 Task: Check the average views per listing of 2.5 bathrooms in the last 1 year.
Action: Mouse moved to (847, 200)
Screenshot: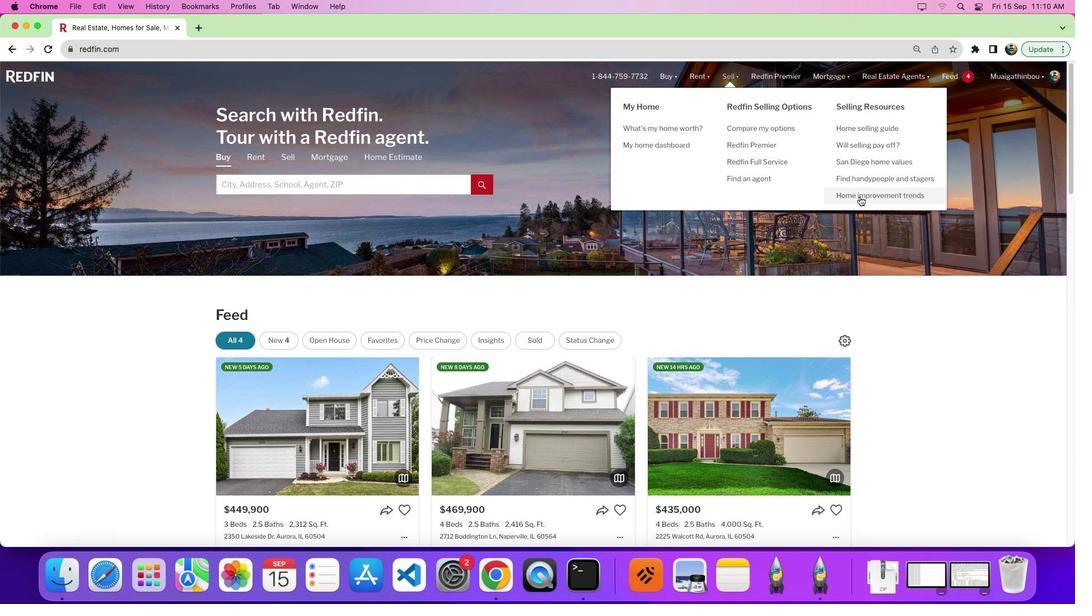 
Action: Mouse pressed left at (847, 200)
Screenshot: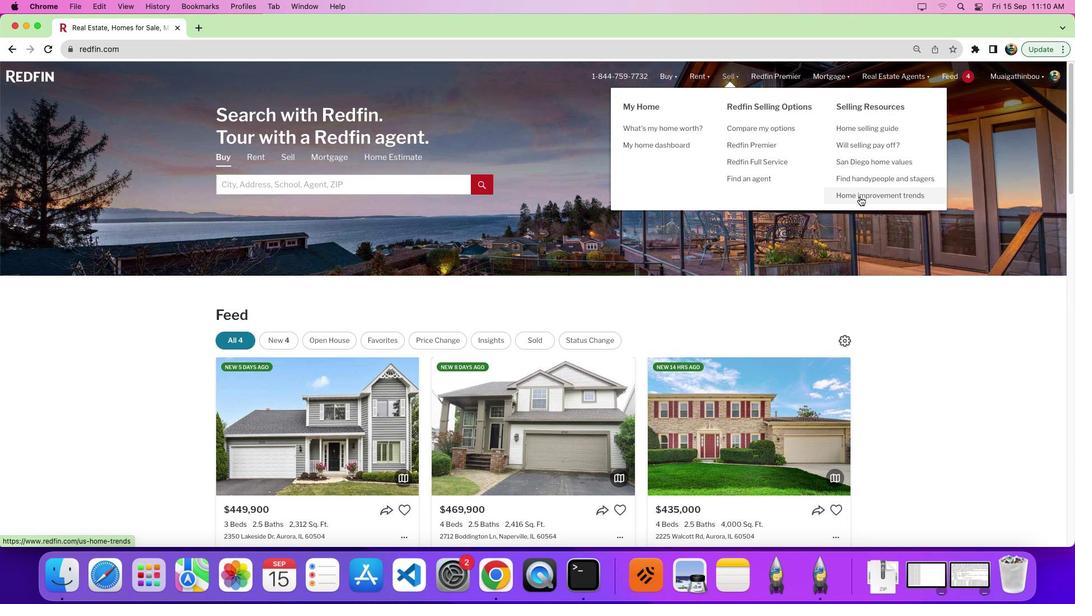 
Action: Mouse moved to (338, 218)
Screenshot: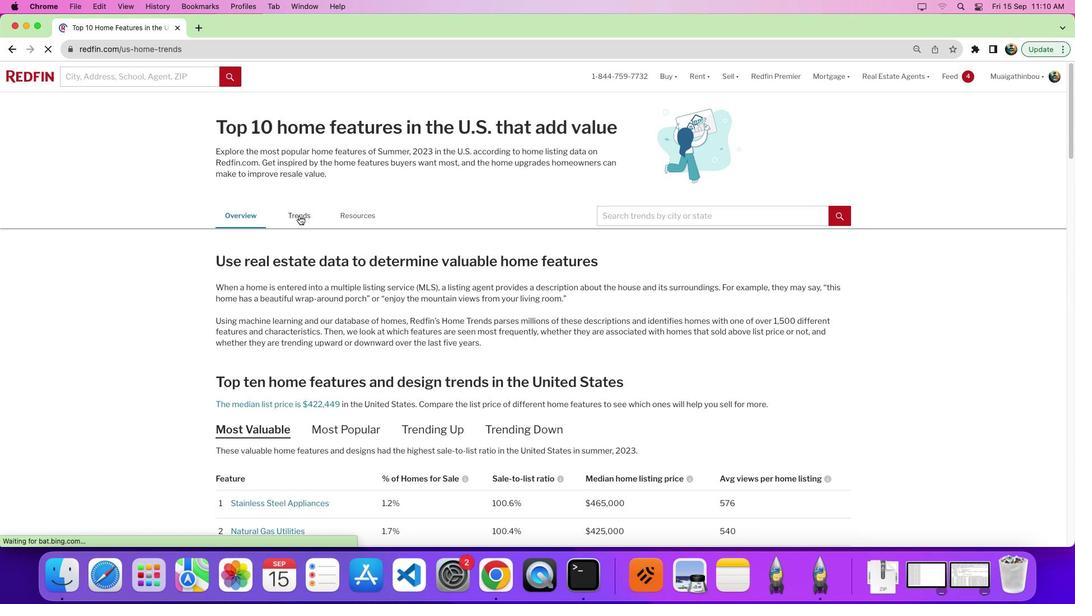 
Action: Mouse pressed left at (338, 218)
Screenshot: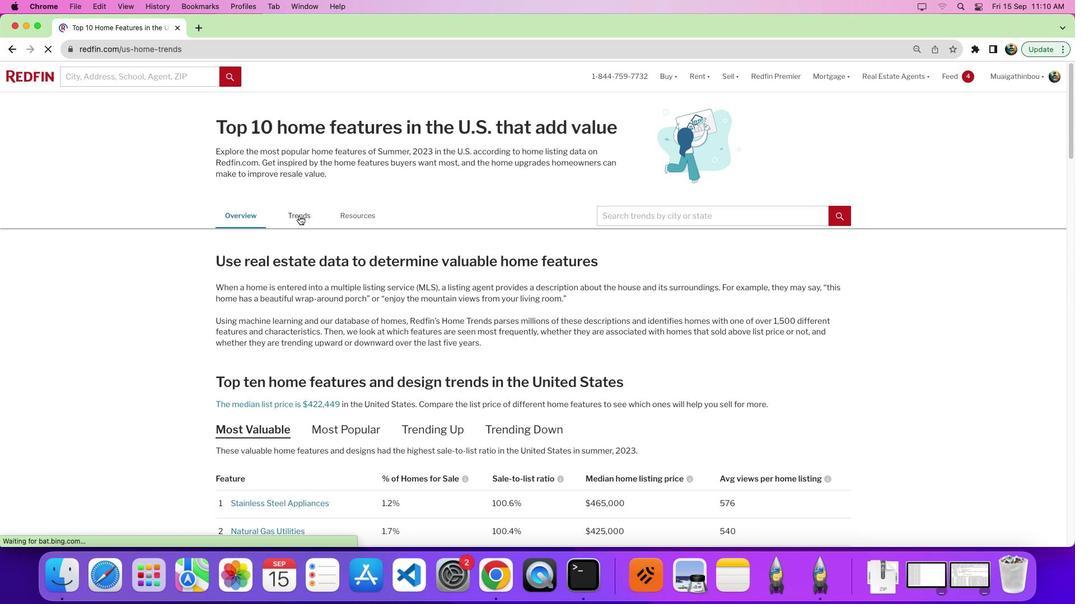 
Action: Mouse pressed left at (338, 218)
Screenshot: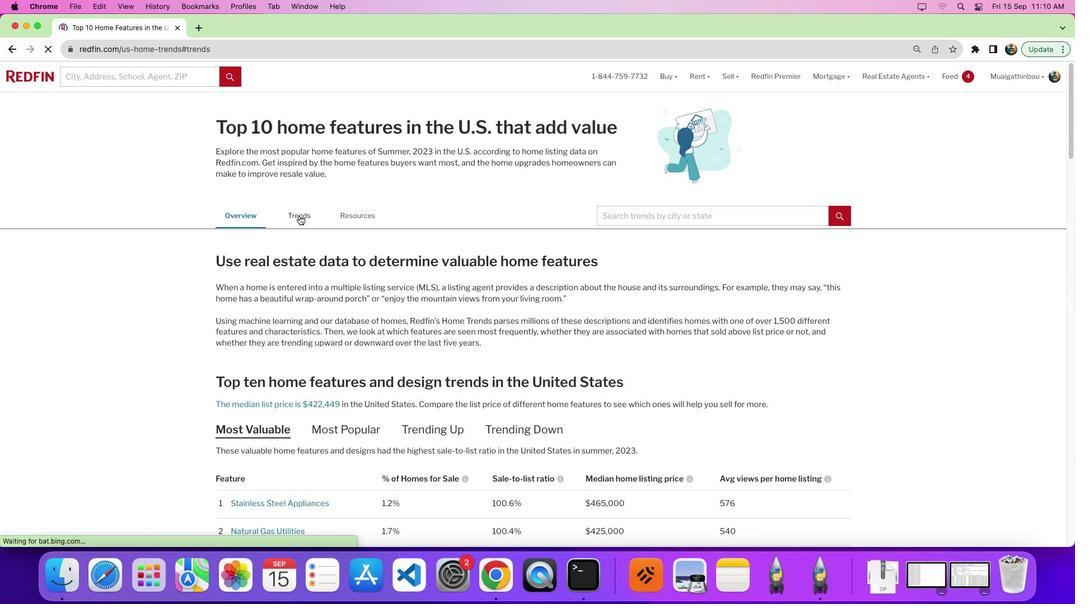 
Action: Mouse moved to (615, 259)
Screenshot: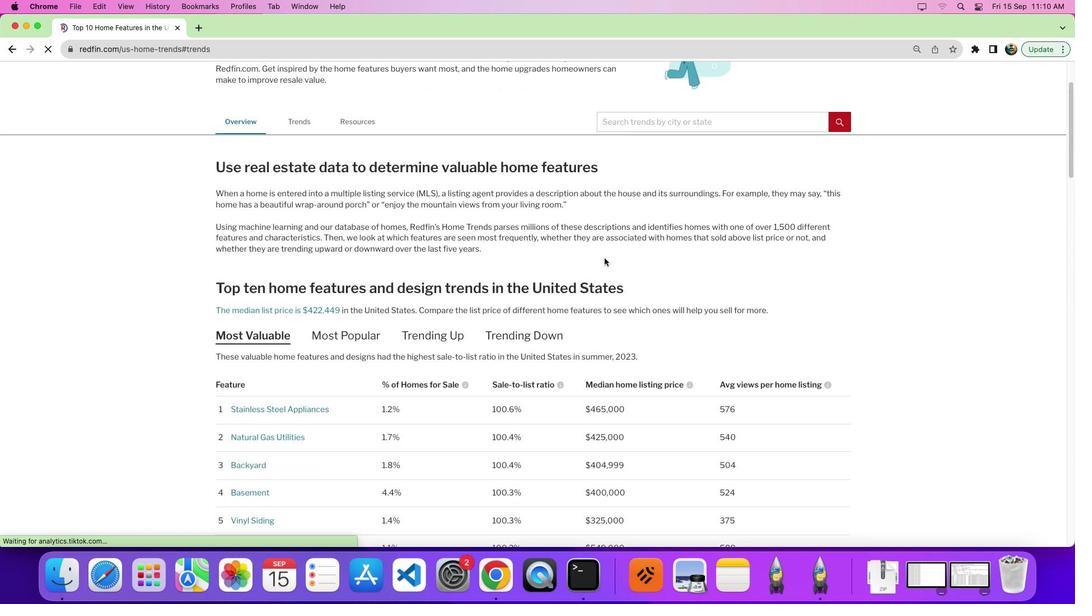 
Action: Mouse scrolled (615, 259) with delta (65, 12)
Screenshot: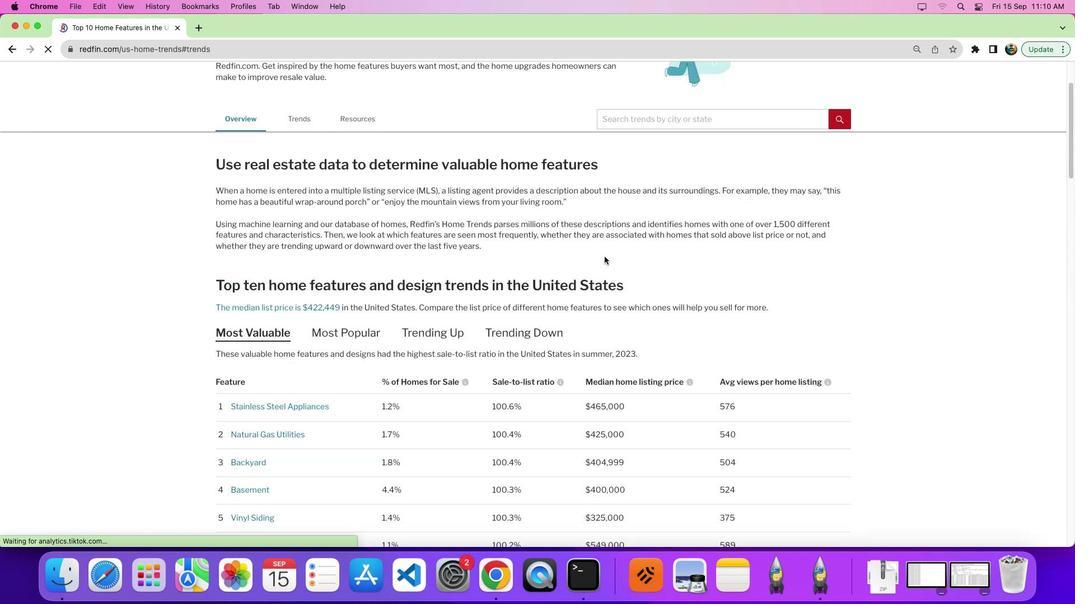 
Action: Mouse scrolled (615, 259) with delta (65, 12)
Screenshot: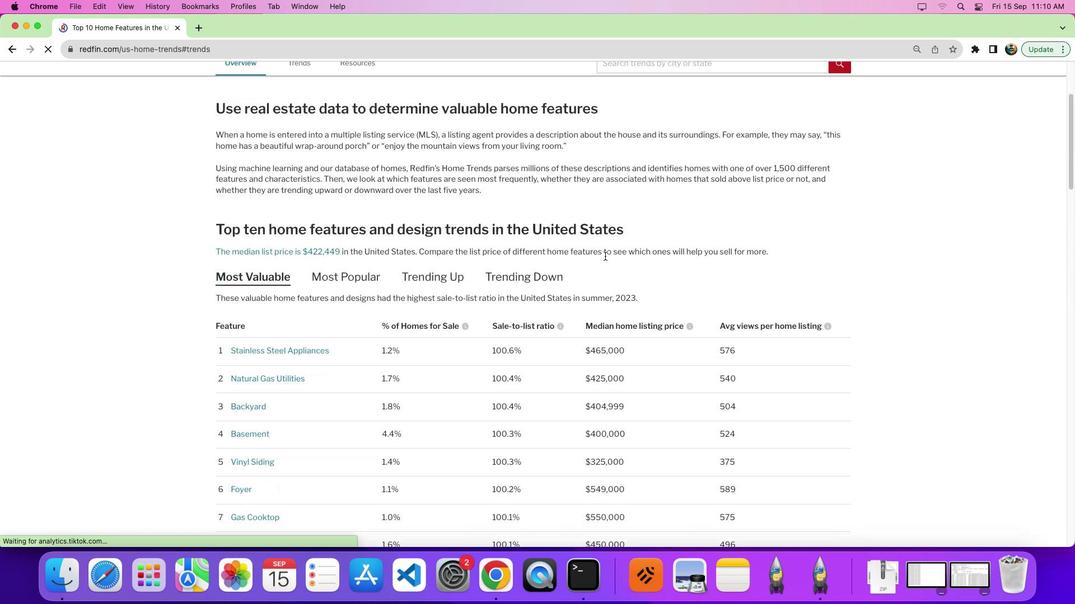 
Action: Mouse moved to (615, 258)
Screenshot: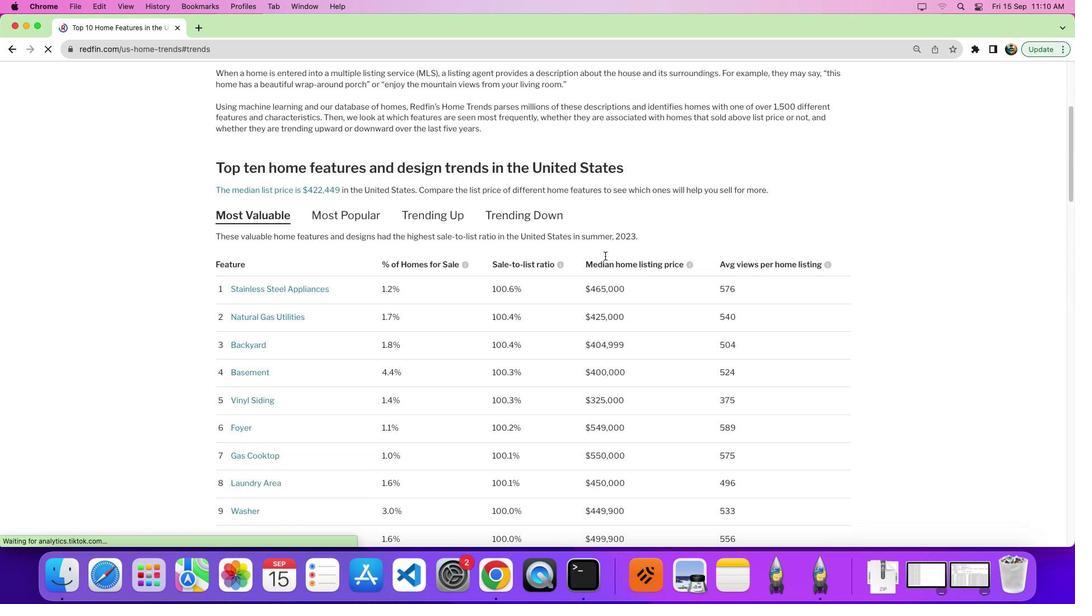 
Action: Mouse scrolled (615, 258) with delta (65, 9)
Screenshot: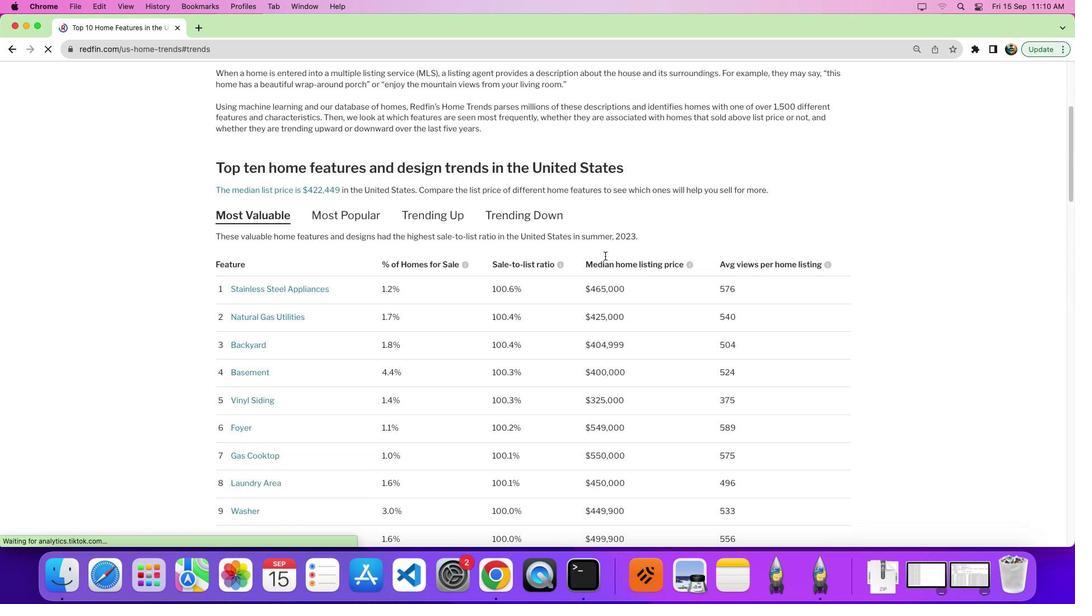 
Action: Mouse moved to (616, 258)
Screenshot: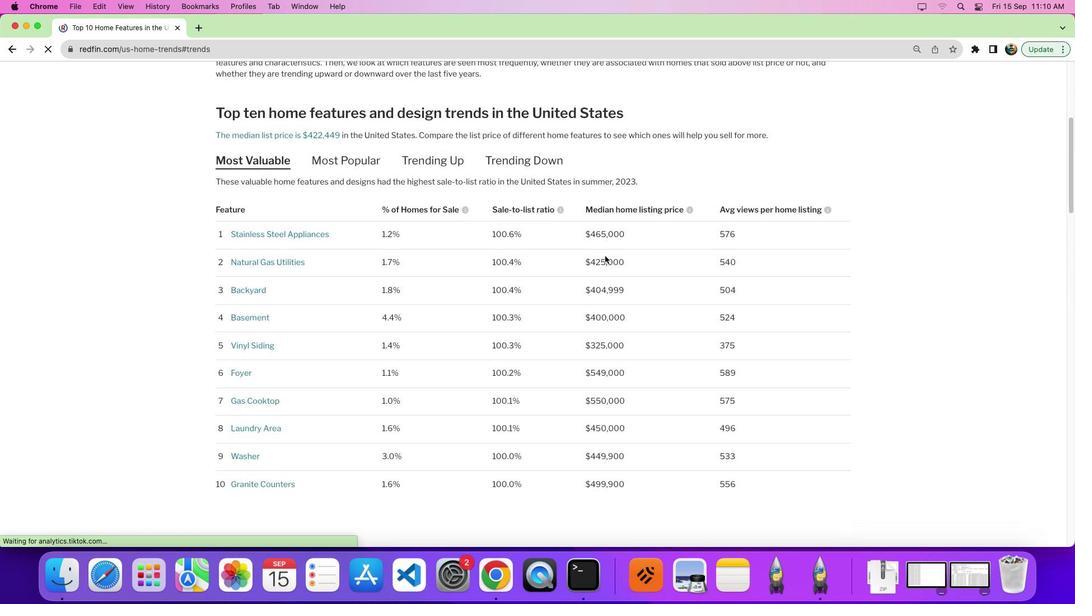 
Action: Mouse scrolled (616, 258) with delta (65, 12)
Screenshot: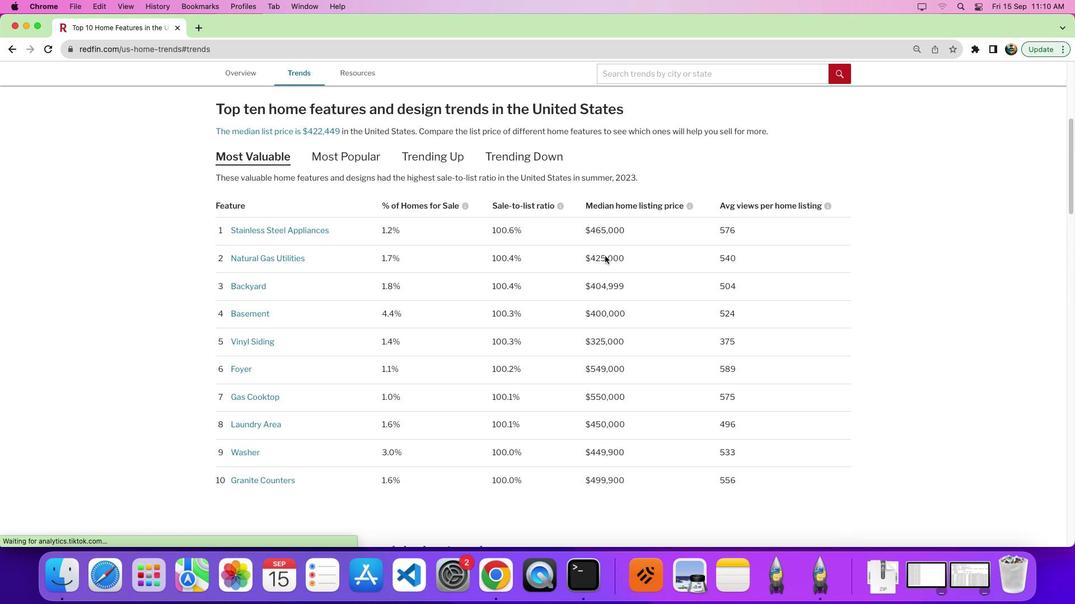 
Action: Mouse scrolled (616, 258) with delta (65, 12)
Screenshot: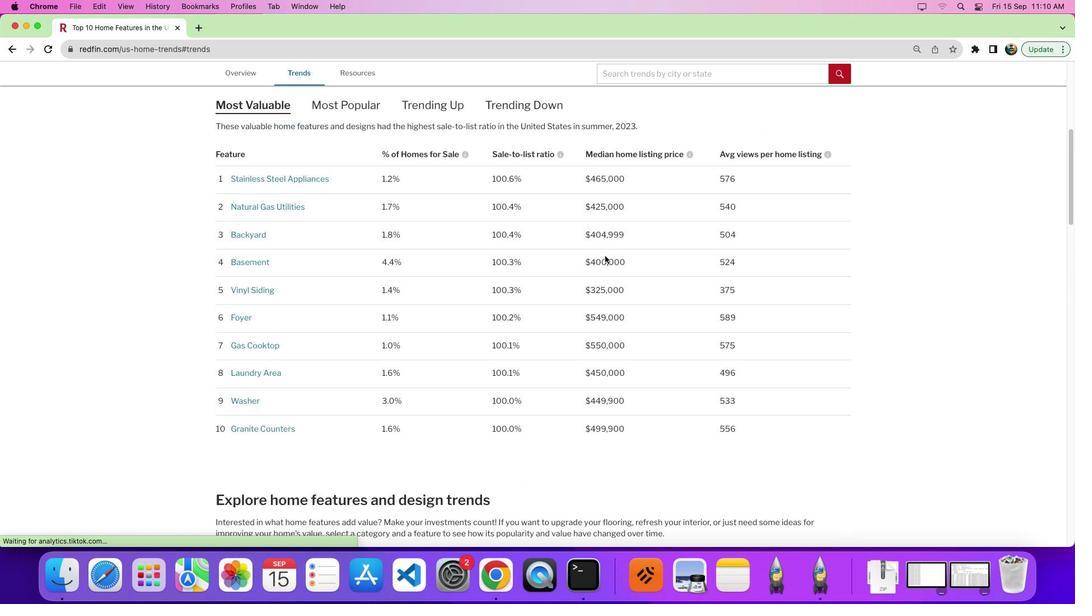 
Action: Mouse scrolled (616, 258) with delta (65, 9)
Screenshot: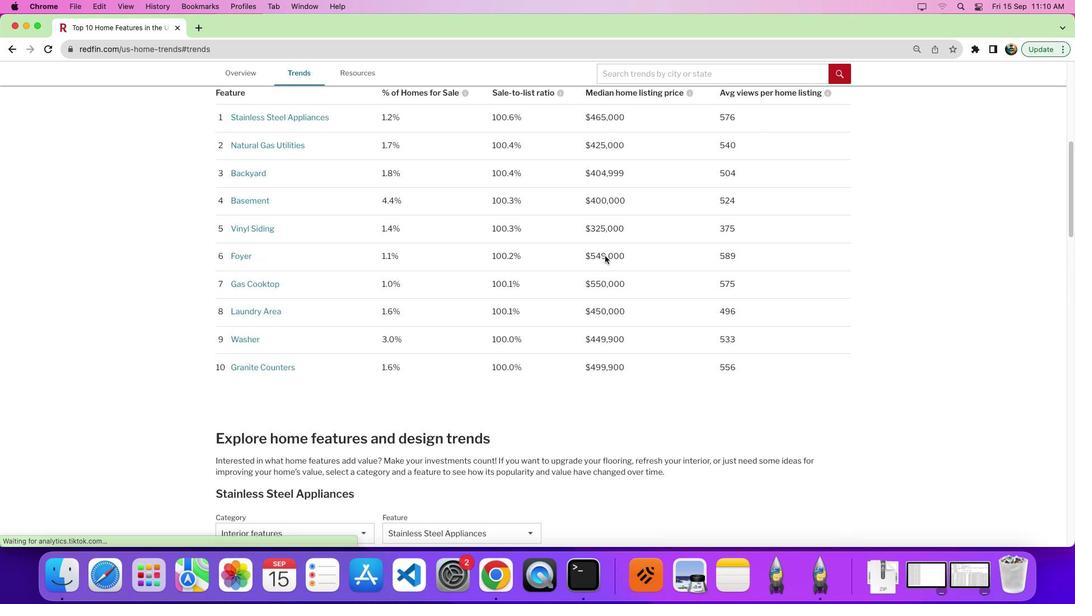 
Action: Mouse moved to (617, 258)
Screenshot: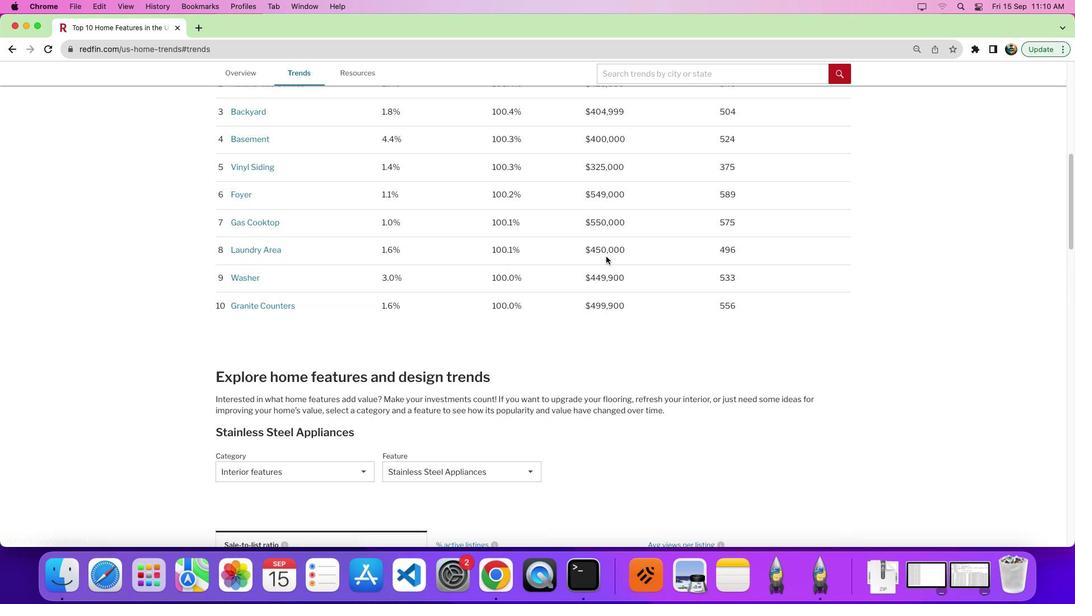 
Action: Mouse scrolled (617, 258) with delta (65, 12)
Screenshot: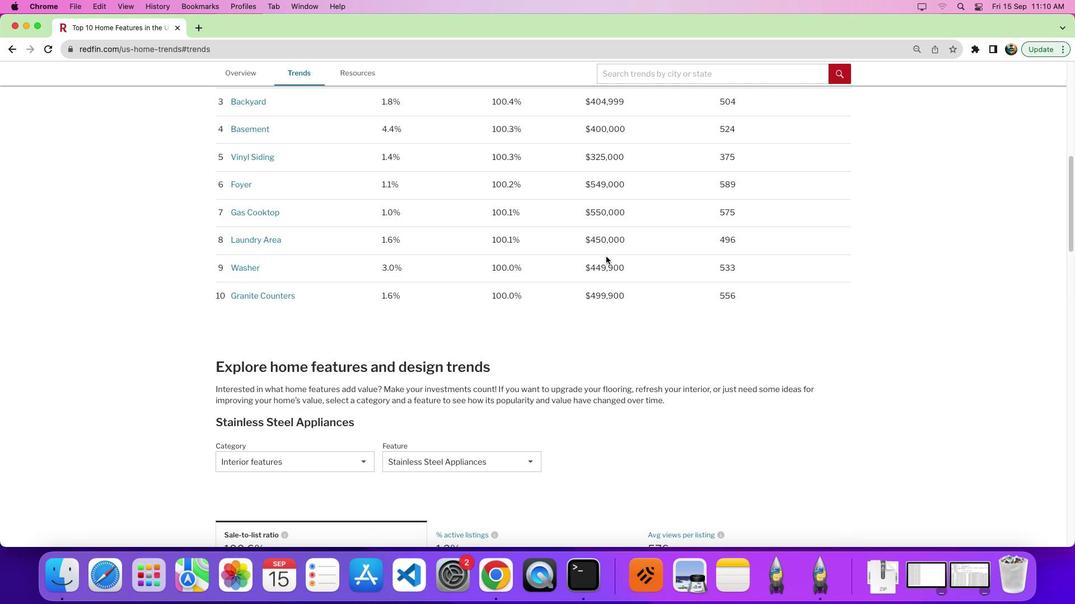 
Action: Mouse moved to (617, 258)
Screenshot: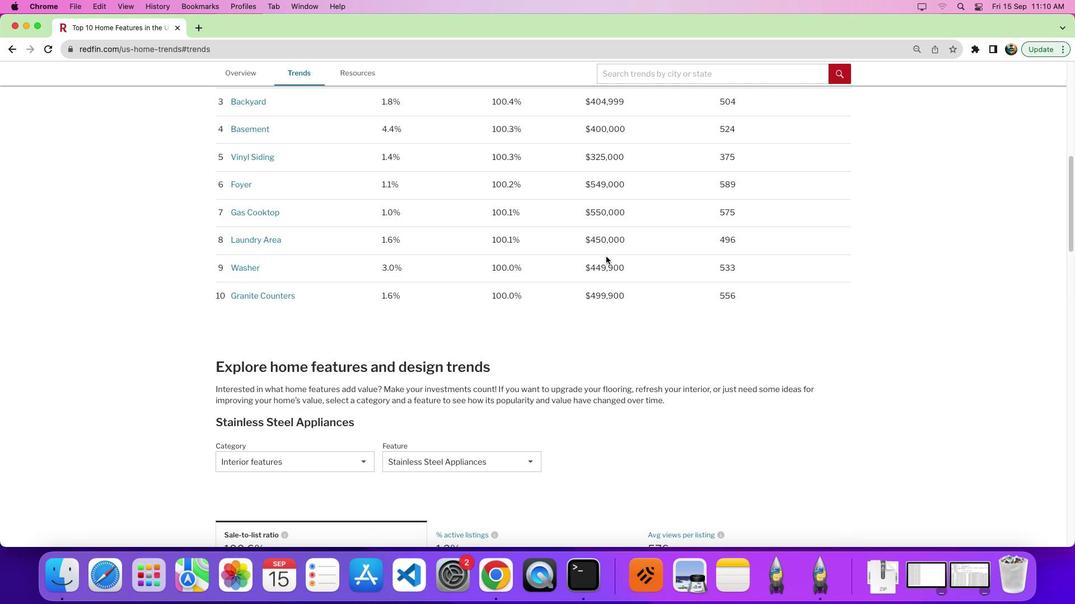 
Action: Mouse scrolled (617, 258) with delta (65, 12)
Screenshot: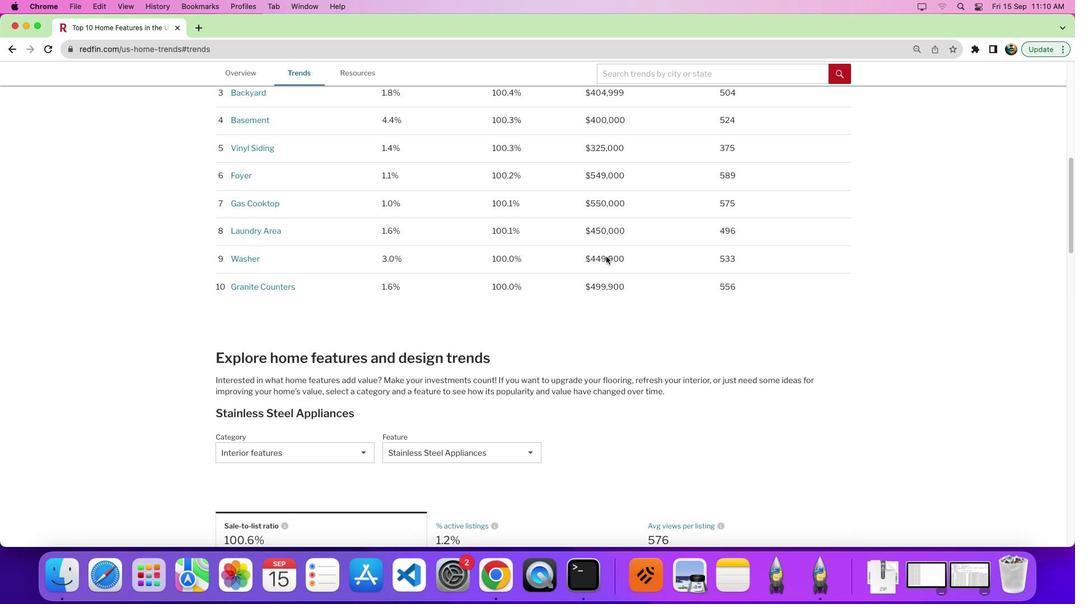 
Action: Mouse moved to (617, 278)
Screenshot: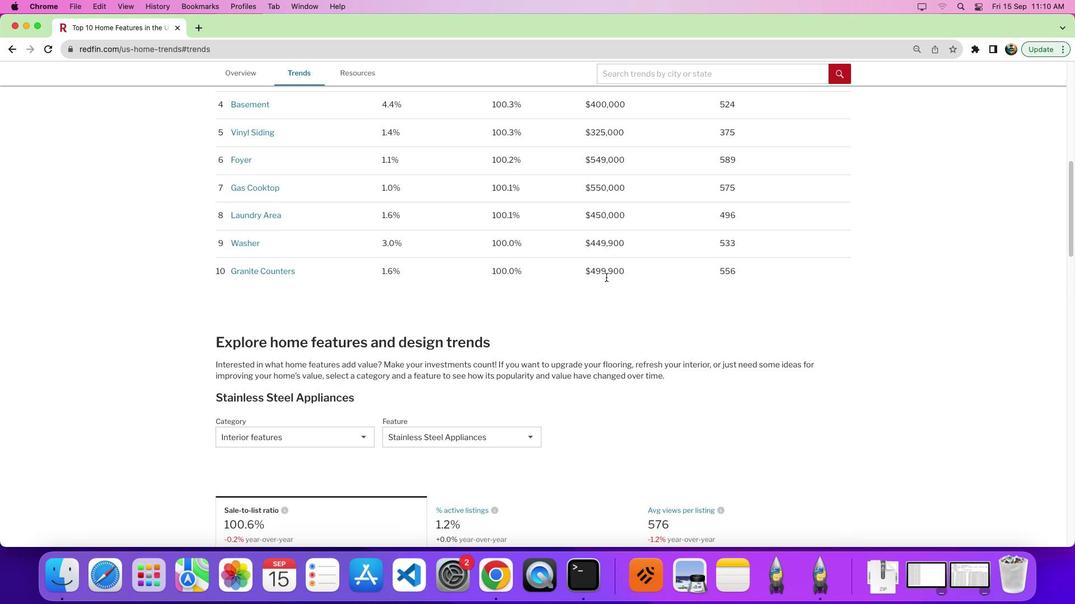 
Action: Mouse scrolled (617, 278) with delta (65, 12)
Screenshot: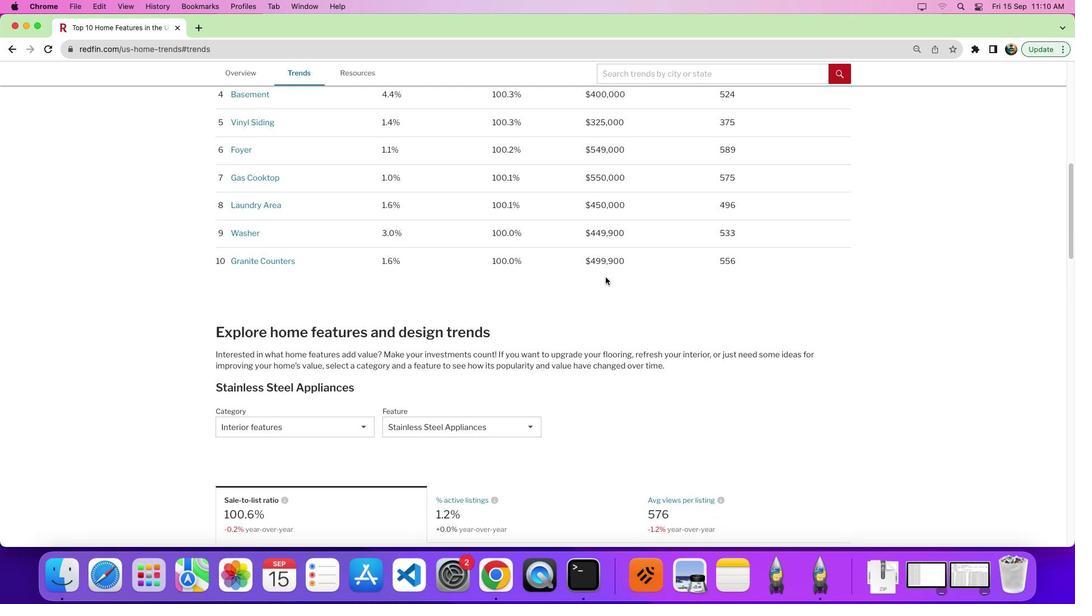 
Action: Mouse scrolled (617, 278) with delta (65, 12)
Screenshot: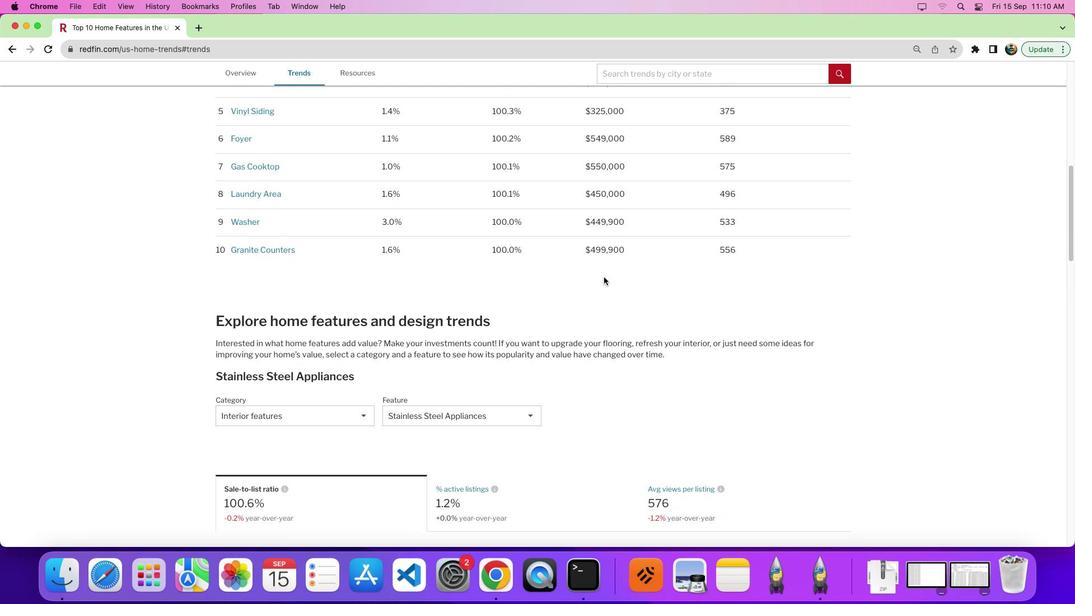
Action: Mouse moved to (345, 402)
Screenshot: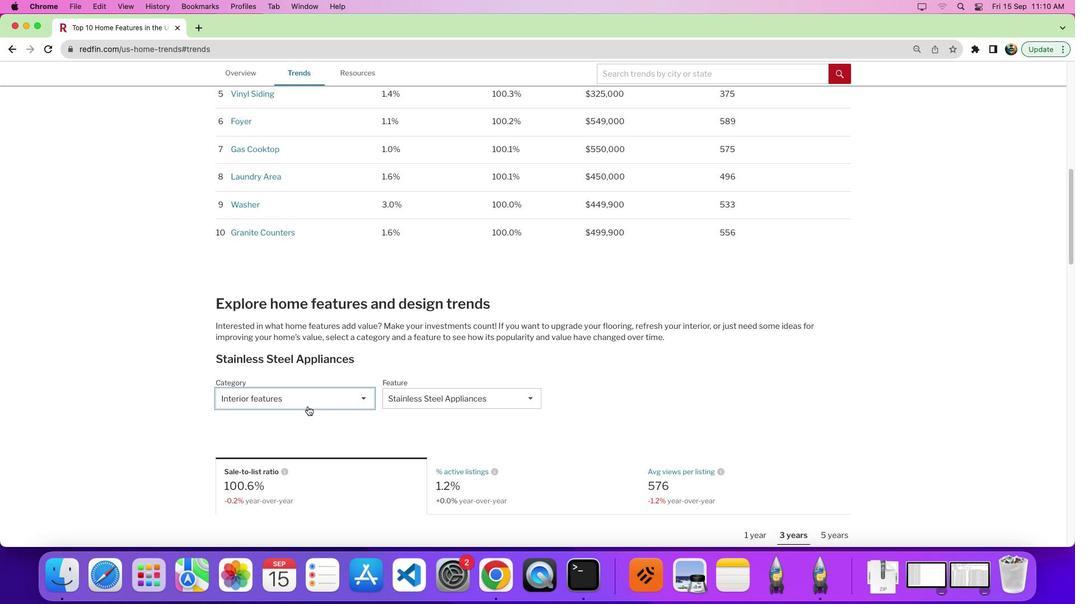 
Action: Mouse pressed left at (345, 402)
Screenshot: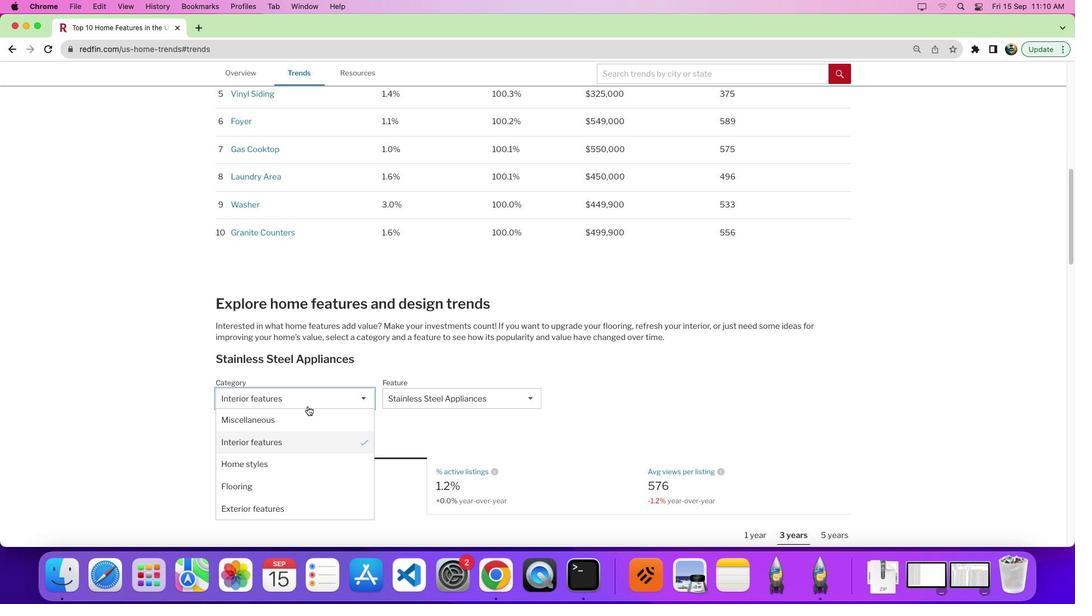 
Action: Mouse moved to (348, 435)
Screenshot: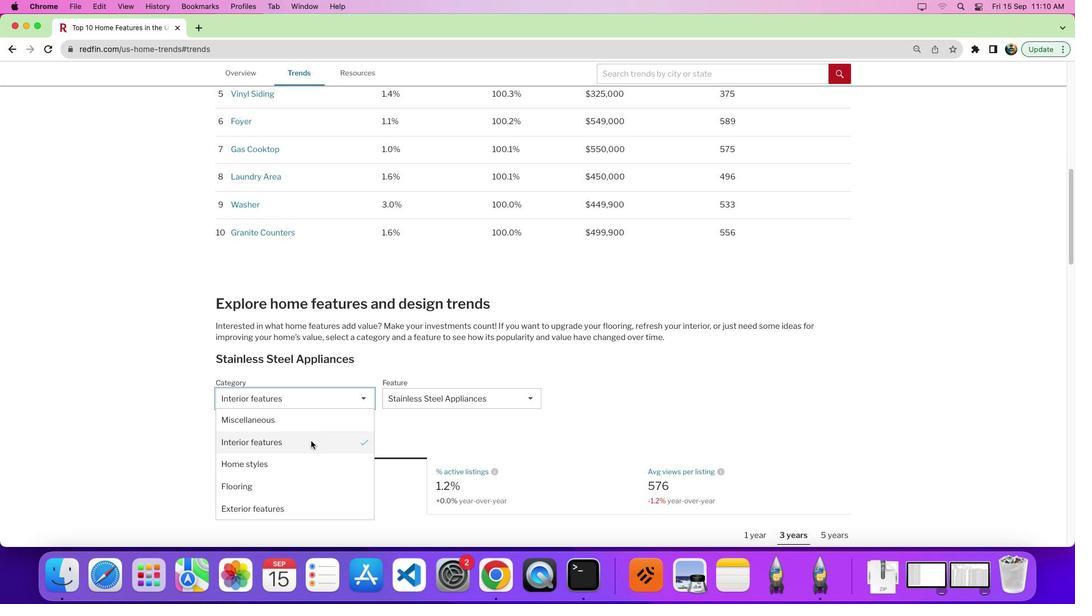 
Action: Mouse pressed left at (348, 435)
Screenshot: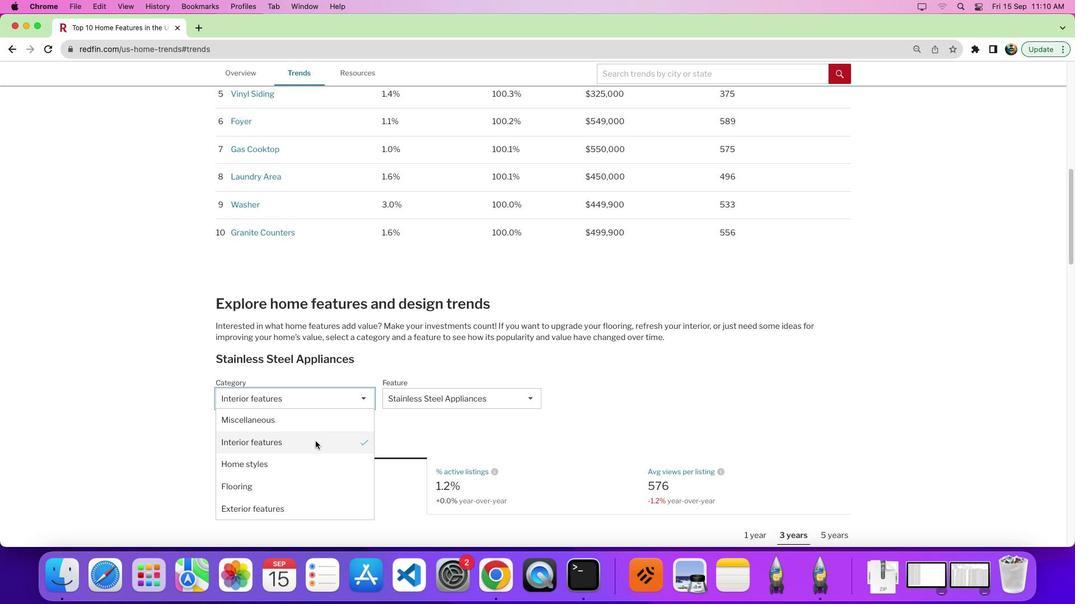 
Action: Mouse moved to (468, 392)
Screenshot: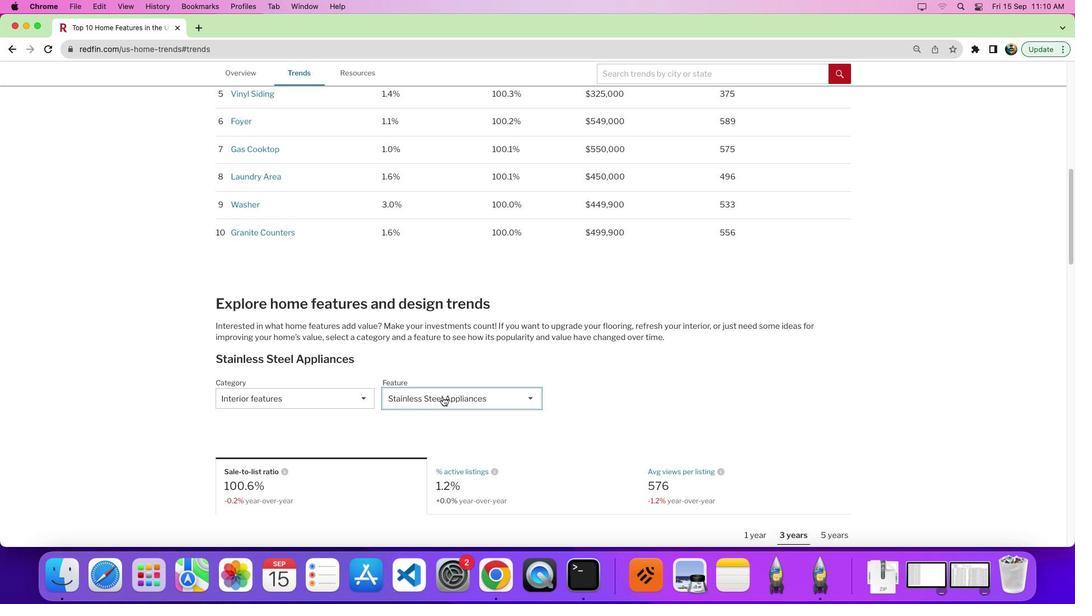 
Action: Mouse pressed left at (468, 392)
Screenshot: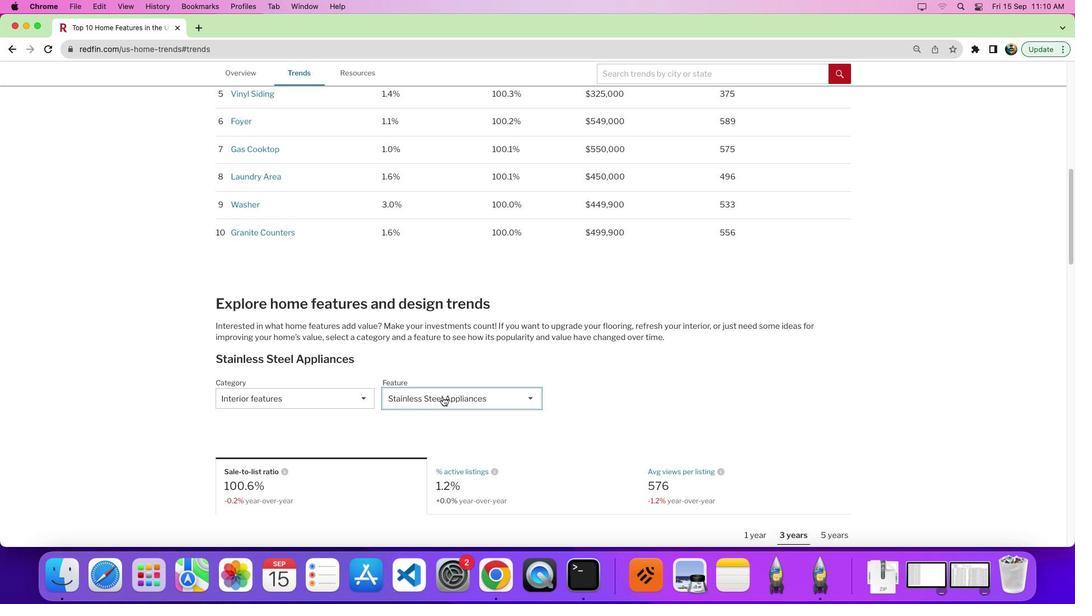 
Action: Mouse moved to (481, 404)
Screenshot: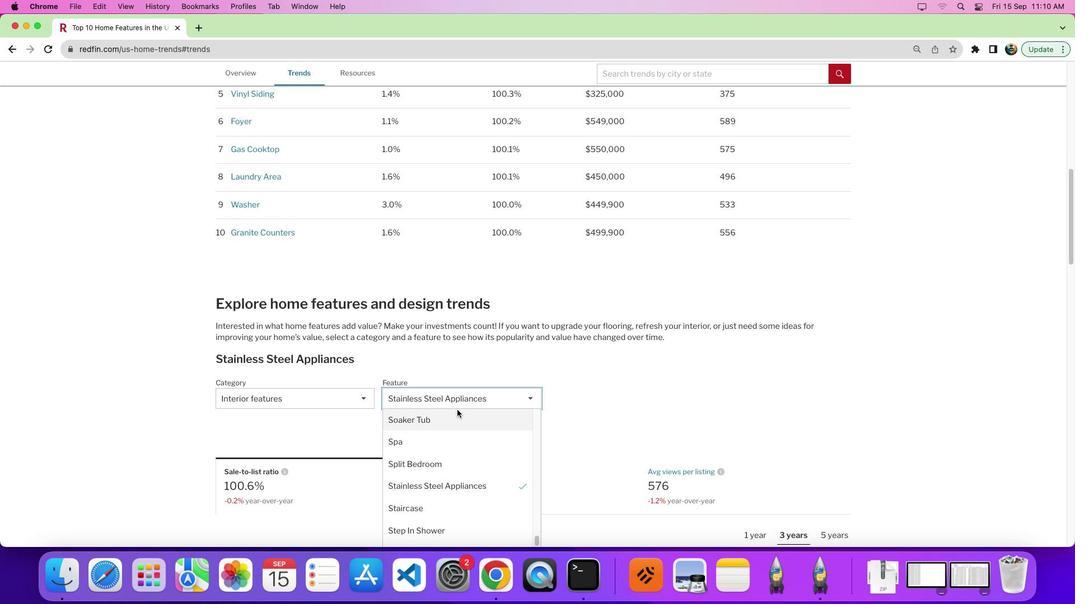 
Action: Mouse scrolled (481, 404) with delta (65, 12)
Screenshot: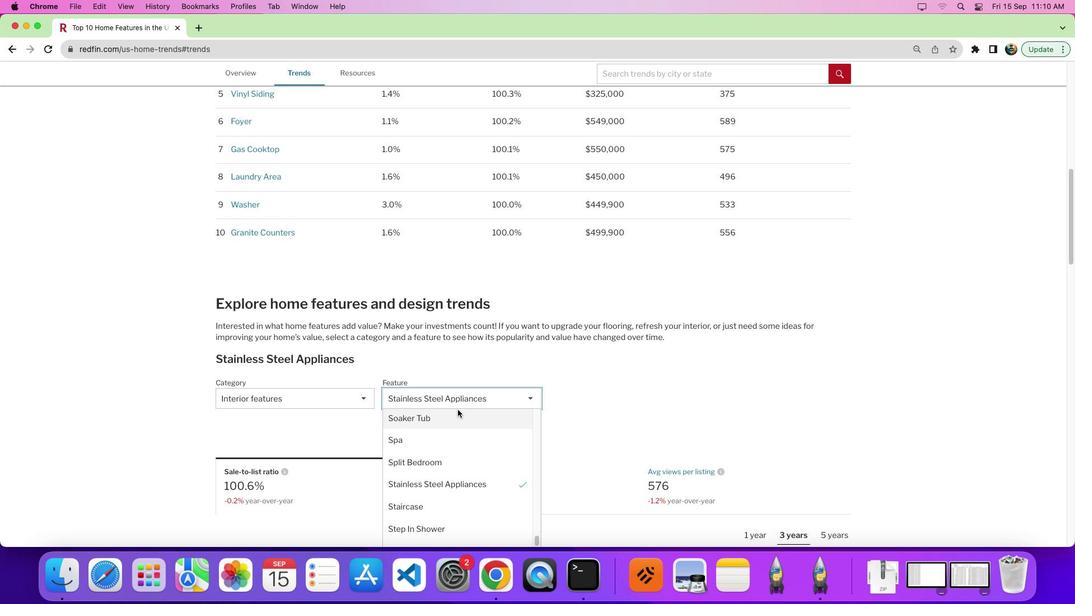 
Action: Mouse scrolled (481, 404) with delta (65, 12)
Screenshot: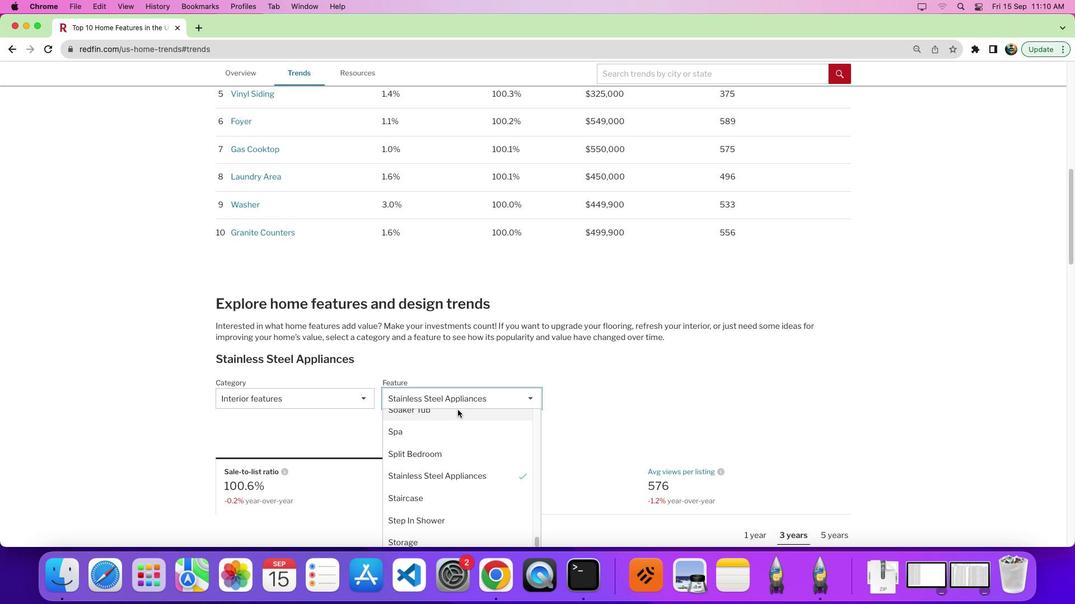 
Action: Mouse moved to (482, 405)
Screenshot: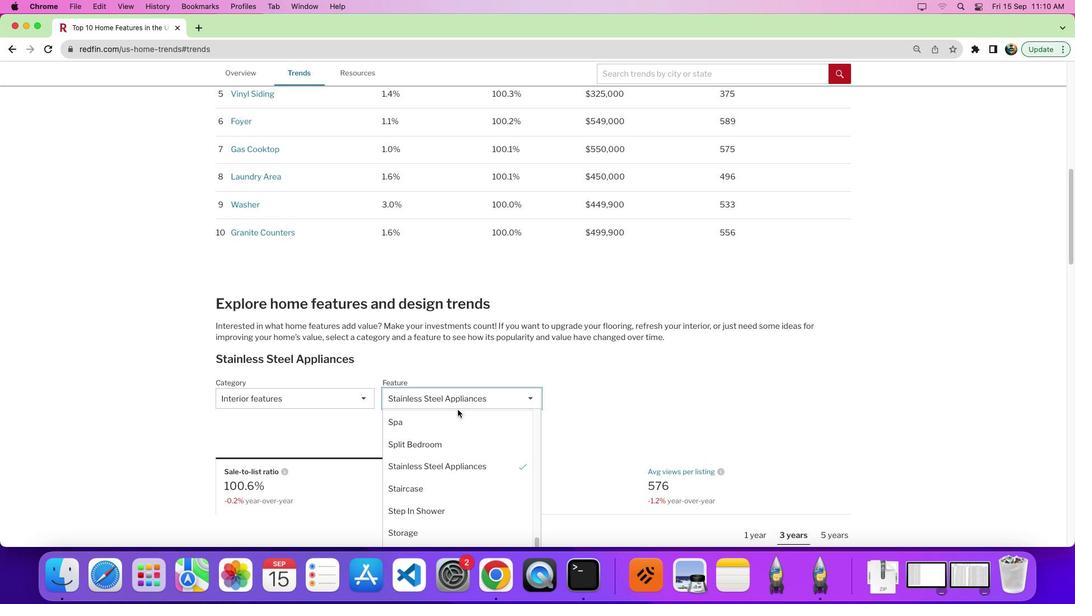 
Action: Mouse scrolled (482, 405) with delta (65, 12)
Screenshot: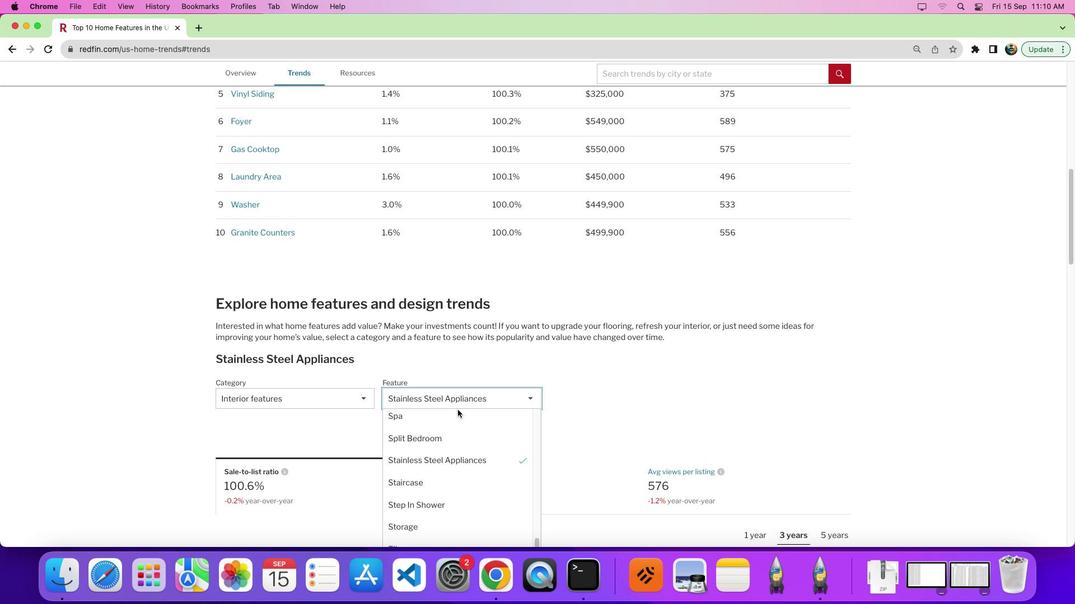 
Action: Mouse moved to (482, 413)
Screenshot: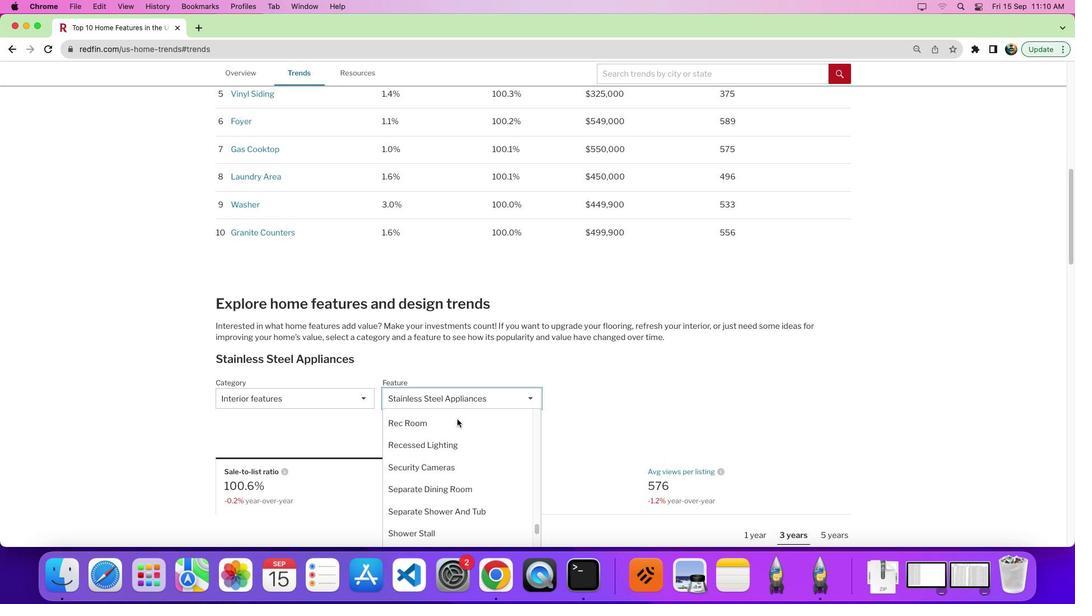 
Action: Mouse scrolled (482, 413) with delta (65, 13)
Screenshot: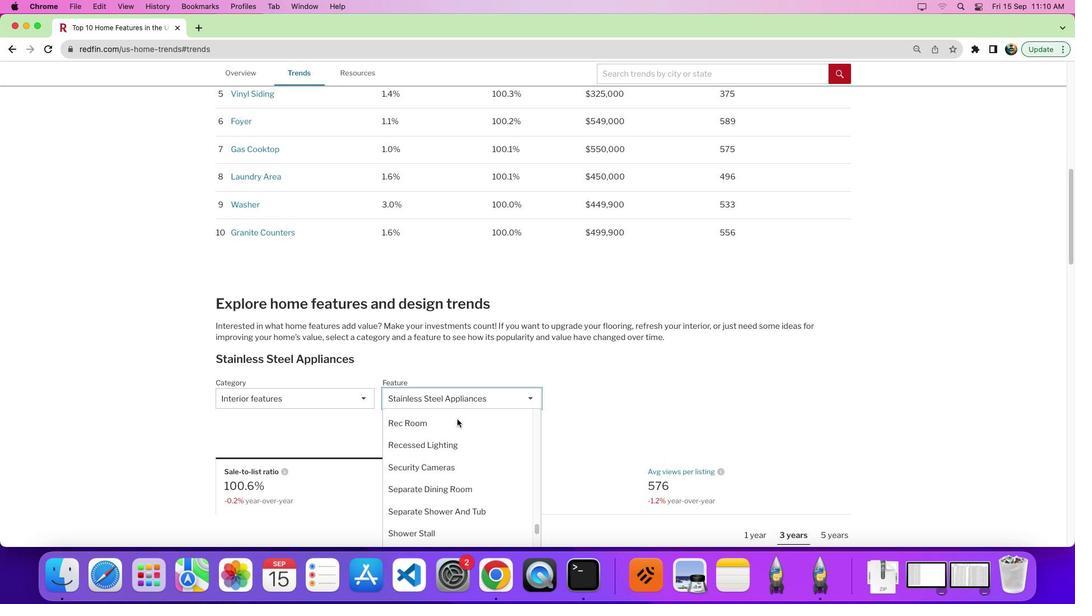 
Action: Mouse moved to (482, 413)
Screenshot: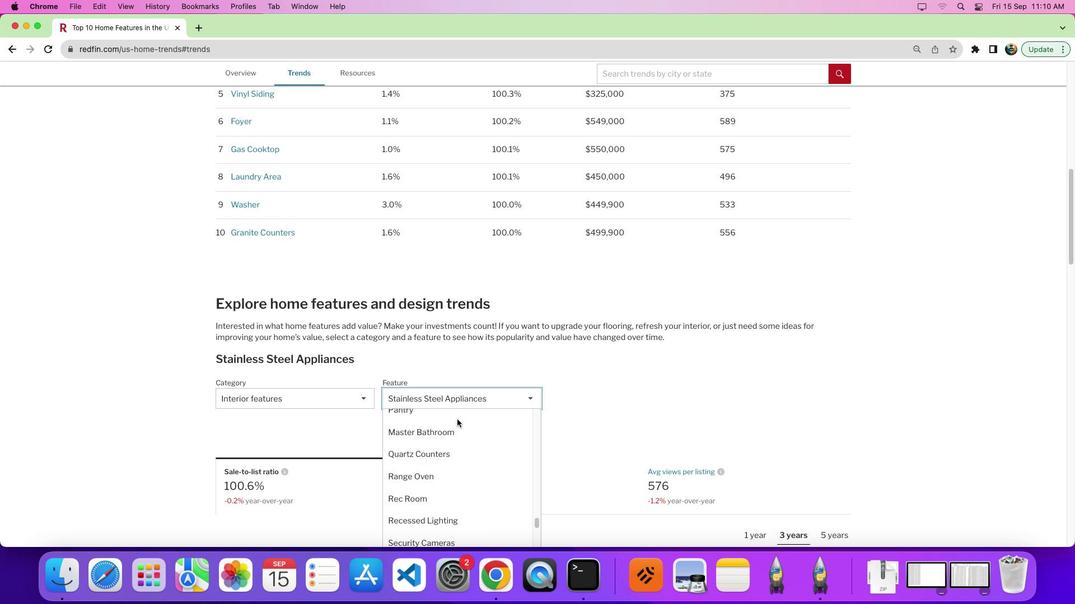 
Action: Mouse scrolled (482, 413) with delta (65, 13)
Screenshot: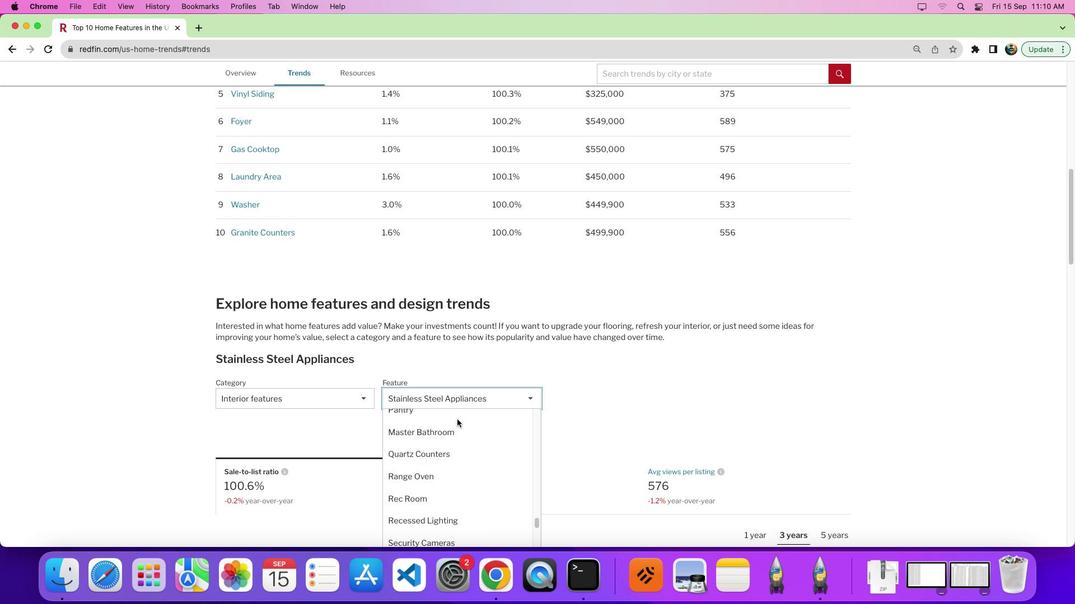
Action: Mouse moved to (482, 413)
Screenshot: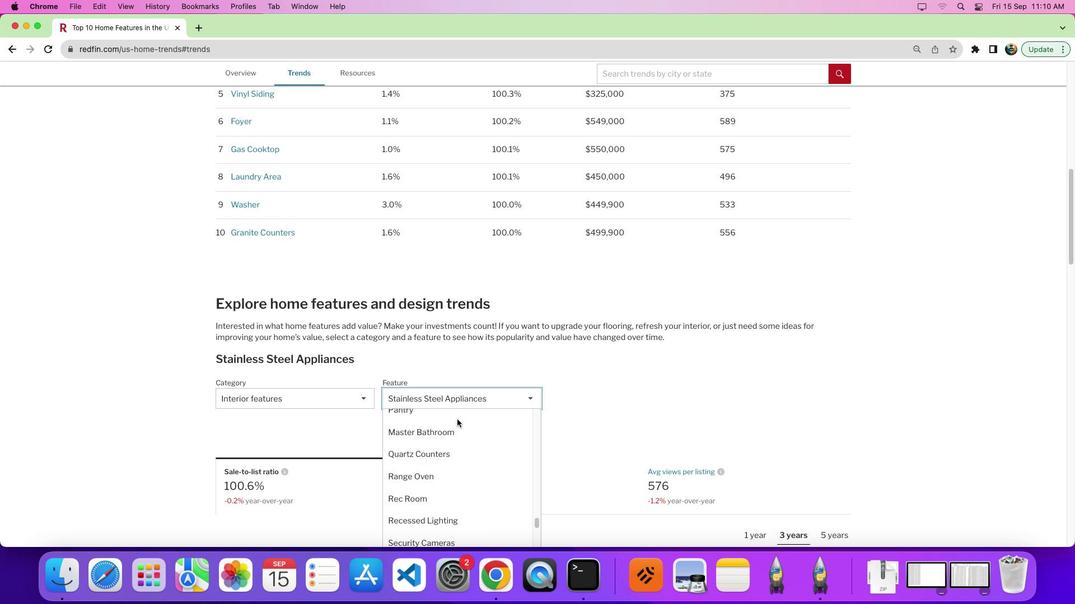 
Action: Mouse scrolled (482, 413) with delta (65, 17)
Screenshot: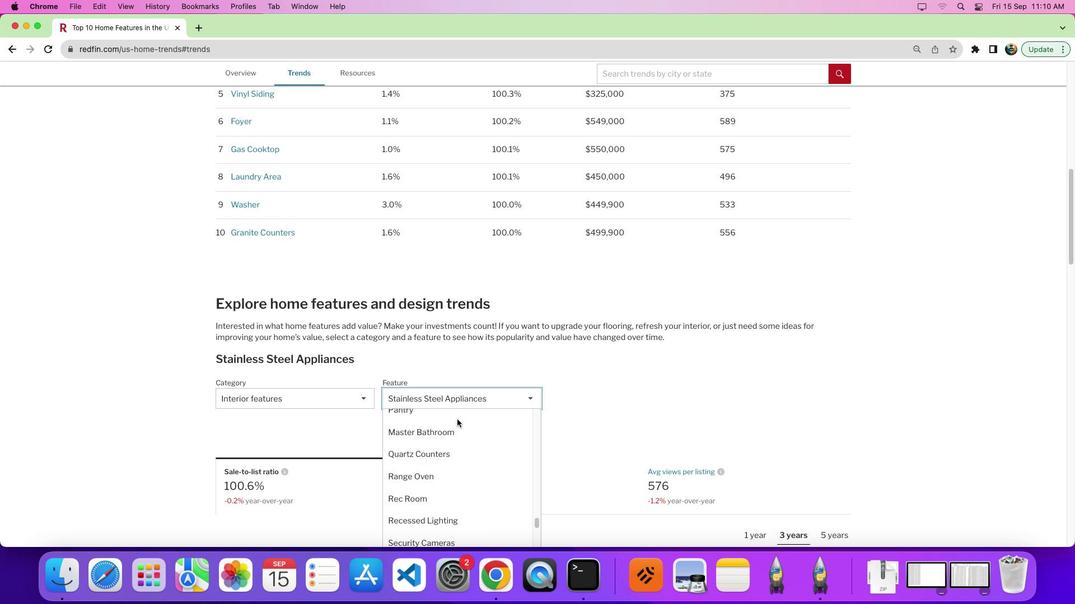 
Action: Mouse moved to (482, 413)
Screenshot: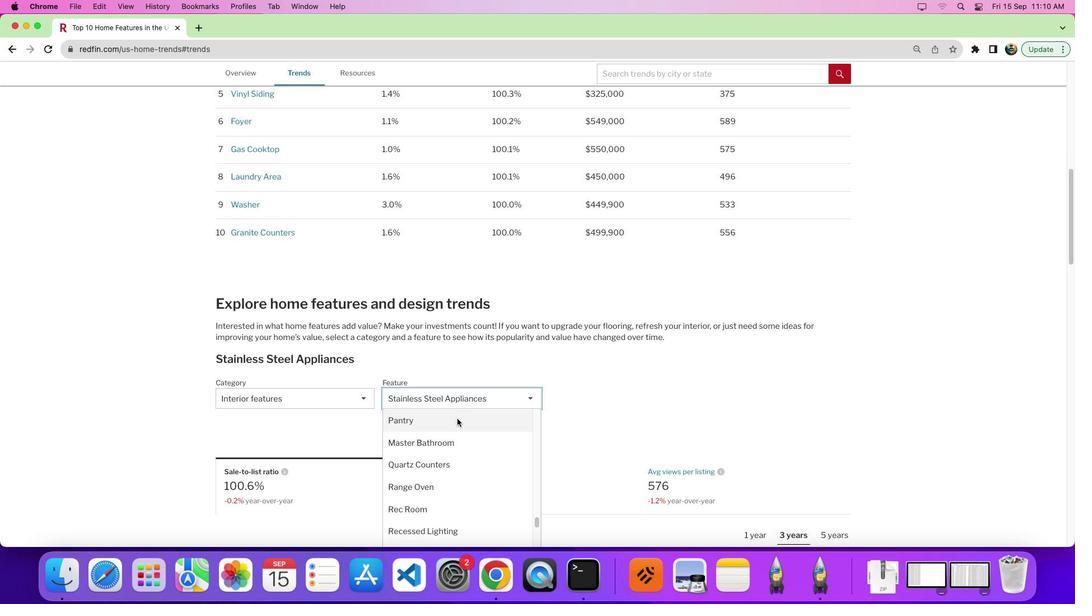 
Action: Mouse scrolled (482, 413) with delta (65, 13)
Screenshot: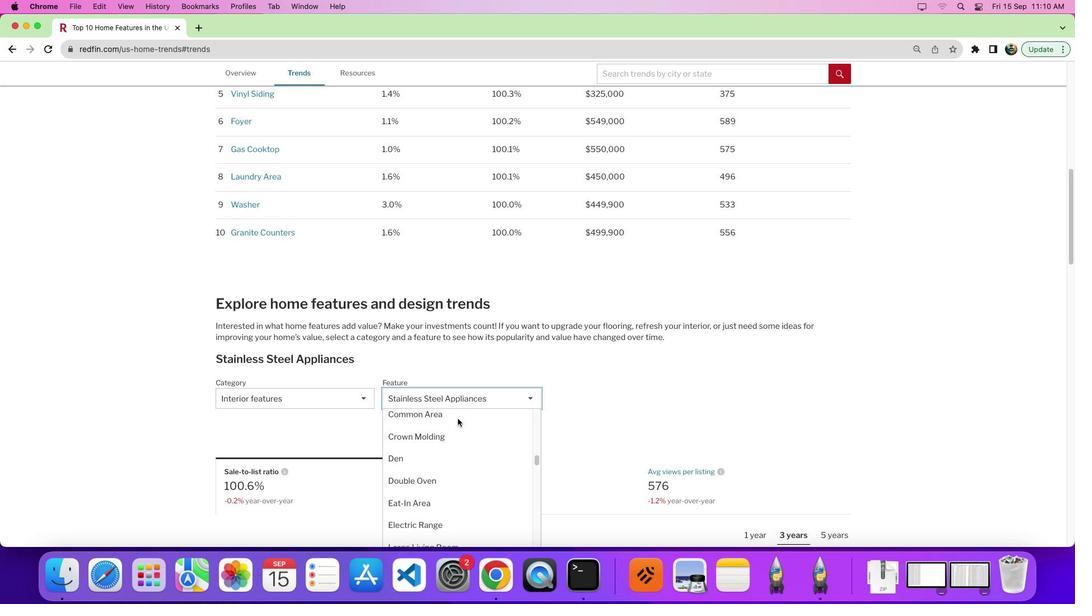
Action: Mouse scrolled (482, 413) with delta (65, 13)
Screenshot: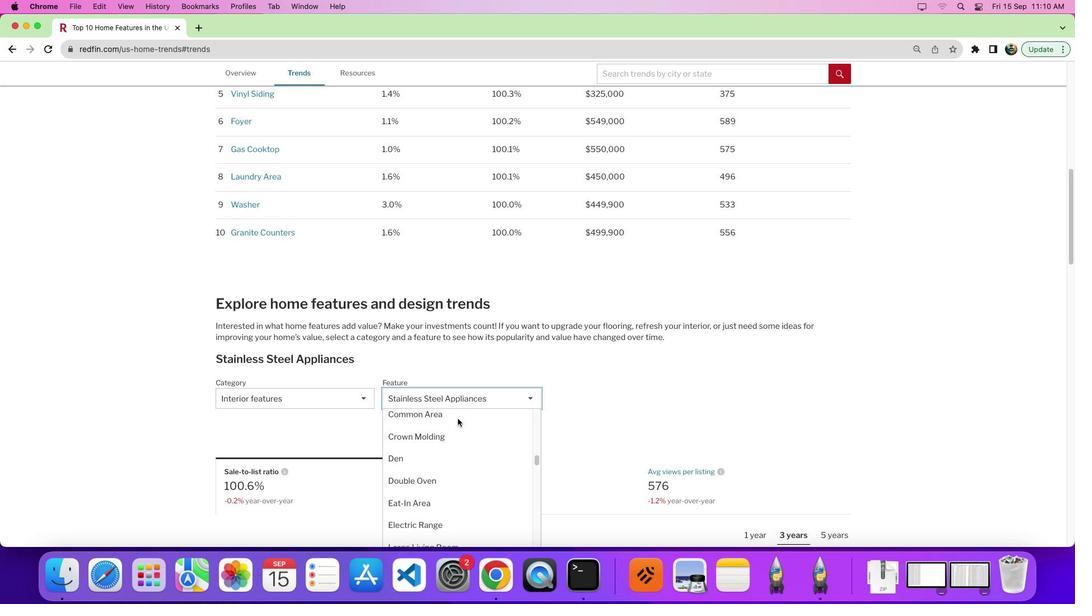 
Action: Mouse scrolled (482, 413) with delta (65, 17)
Screenshot: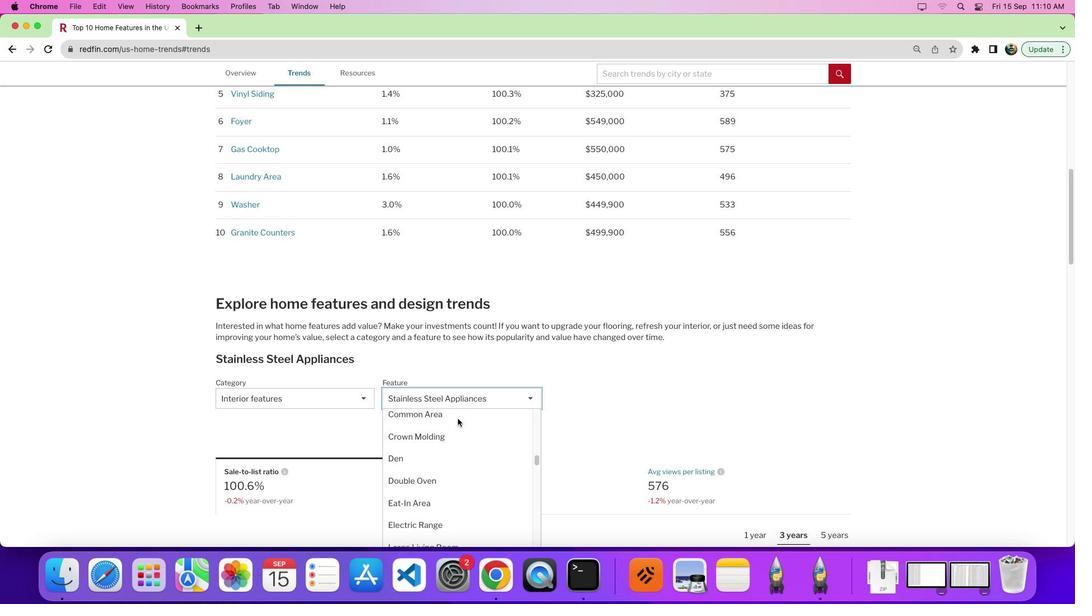 
Action: Mouse scrolled (482, 413) with delta (65, 20)
Screenshot: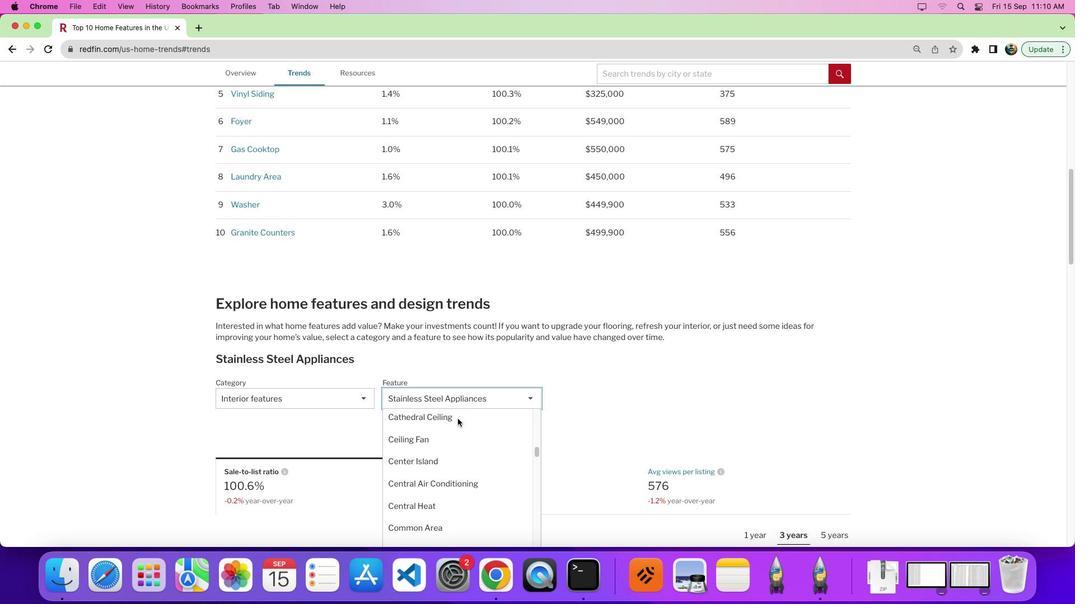 
Action: Mouse scrolled (482, 413) with delta (65, 20)
Screenshot: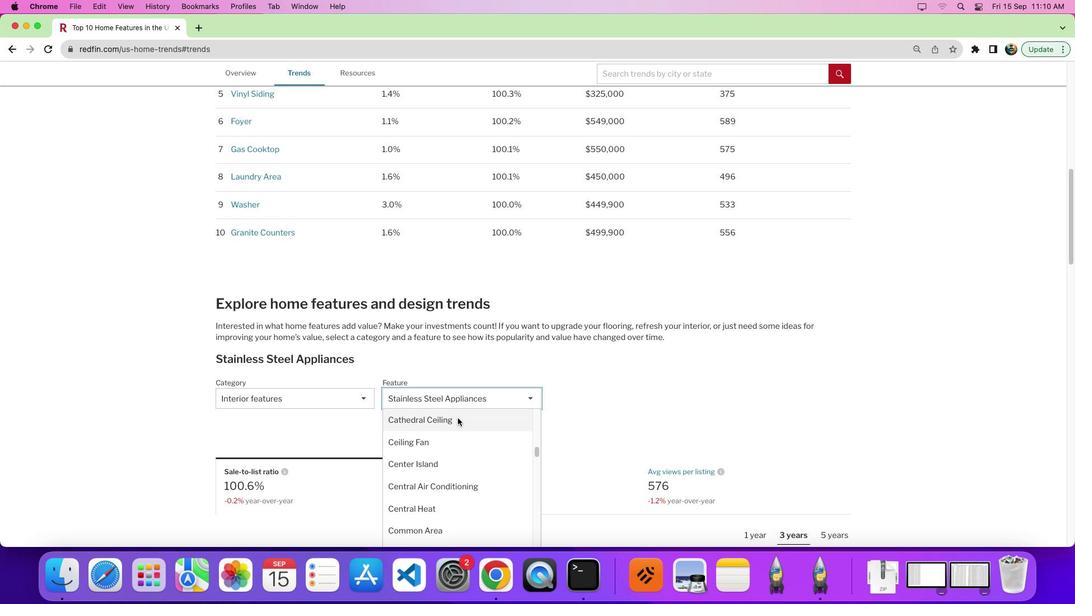 
Action: Mouse moved to (482, 413)
Screenshot: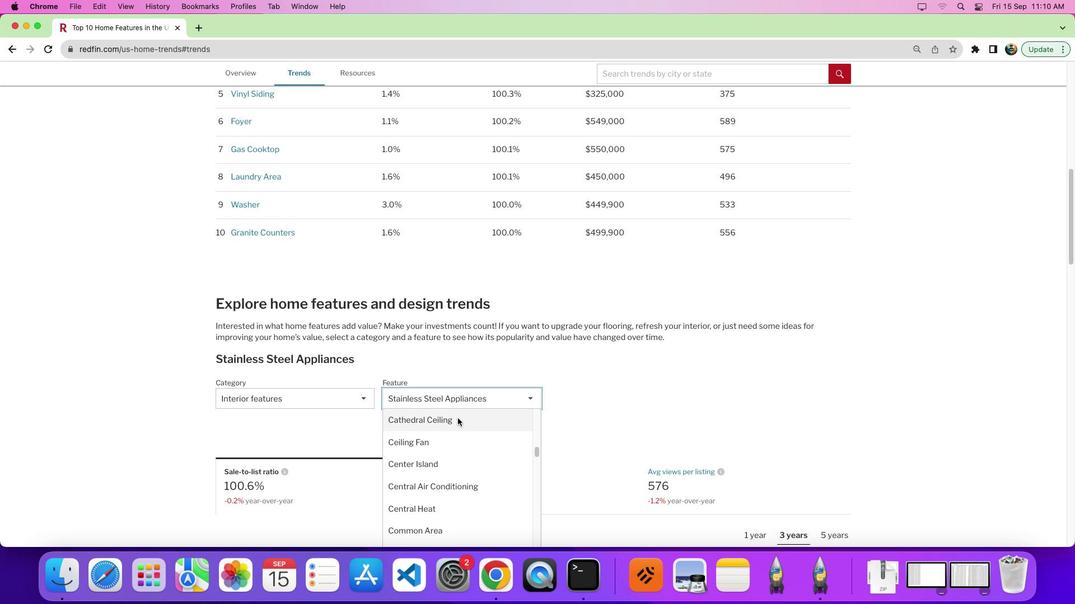 
Action: Mouse scrolled (482, 413) with delta (65, 13)
Screenshot: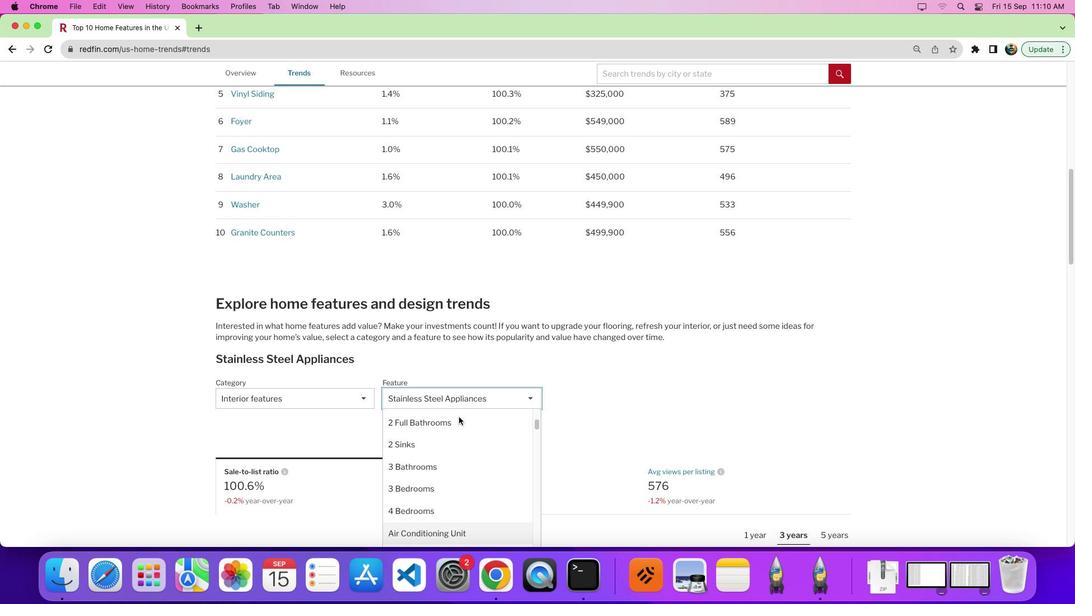 
Action: Mouse scrolled (482, 413) with delta (65, 13)
Screenshot: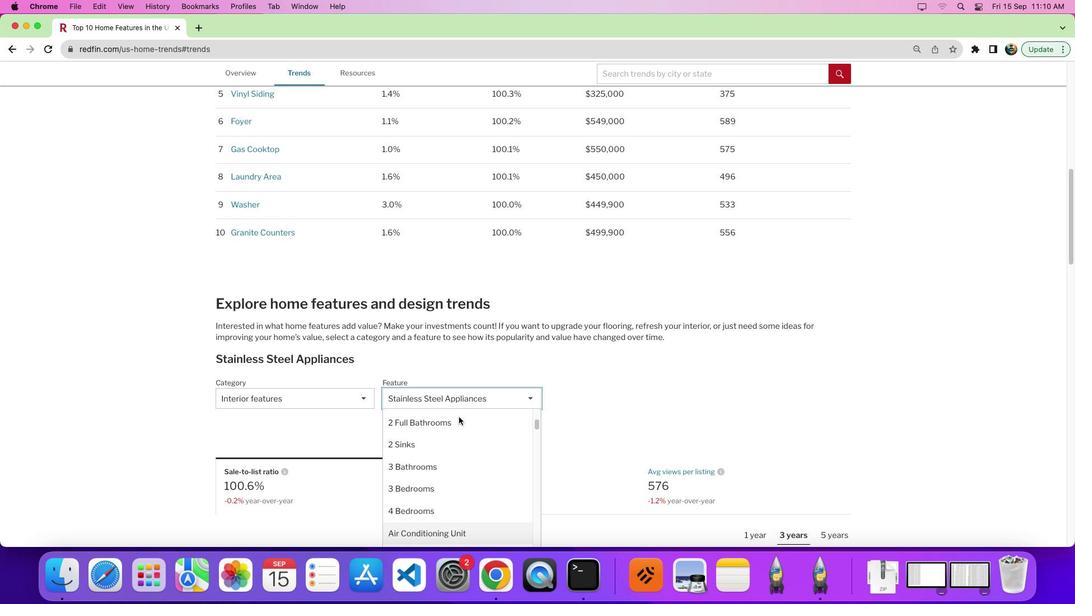 
Action: Mouse scrolled (482, 413) with delta (65, 17)
Screenshot: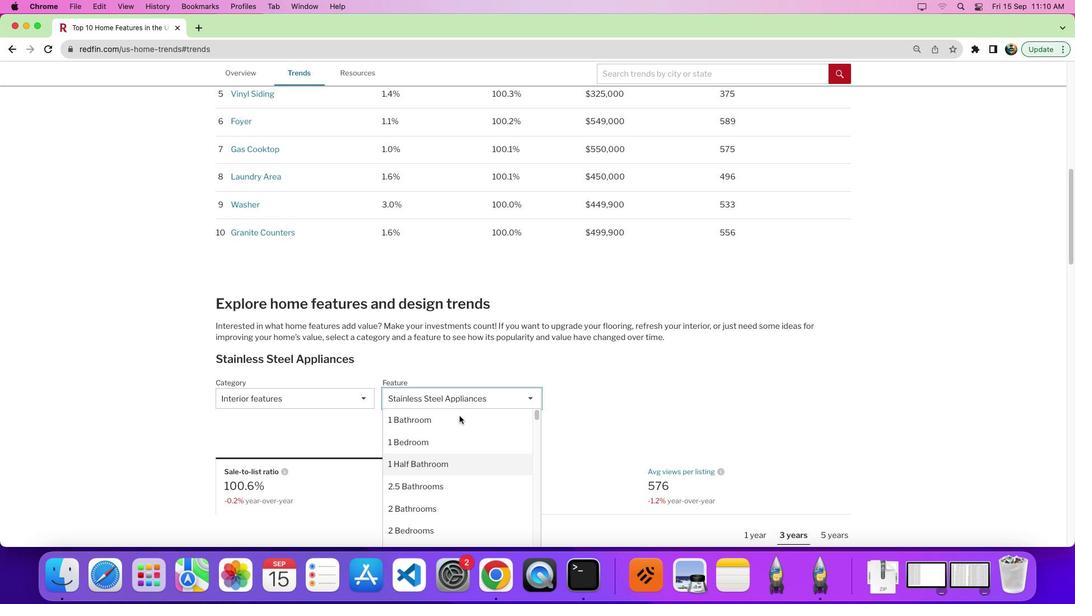 
Action: Mouse scrolled (482, 413) with delta (65, 19)
Screenshot: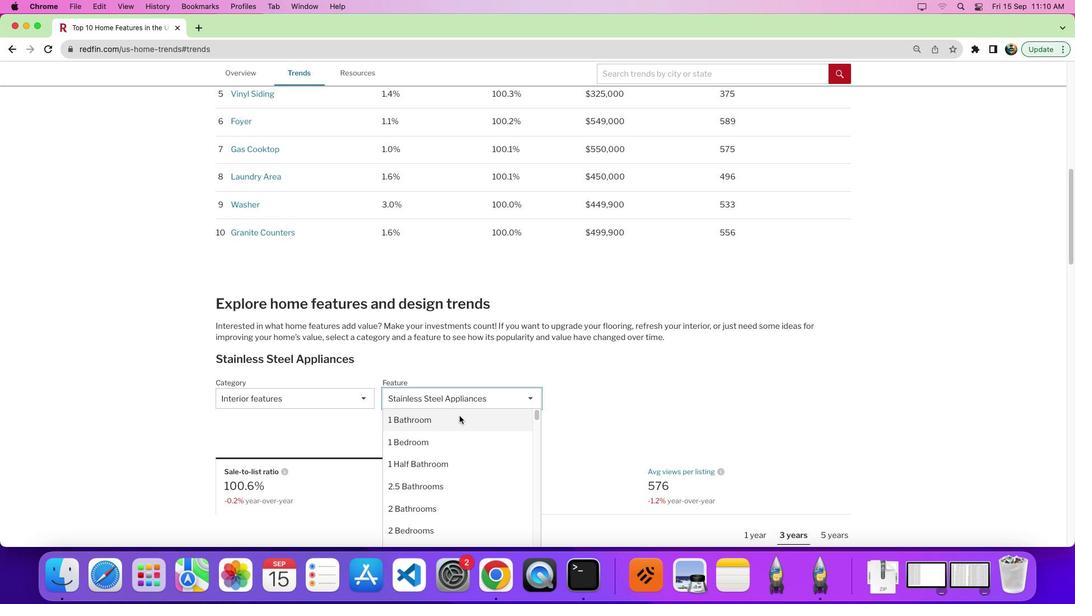 
Action: Mouse moved to (483, 411)
Screenshot: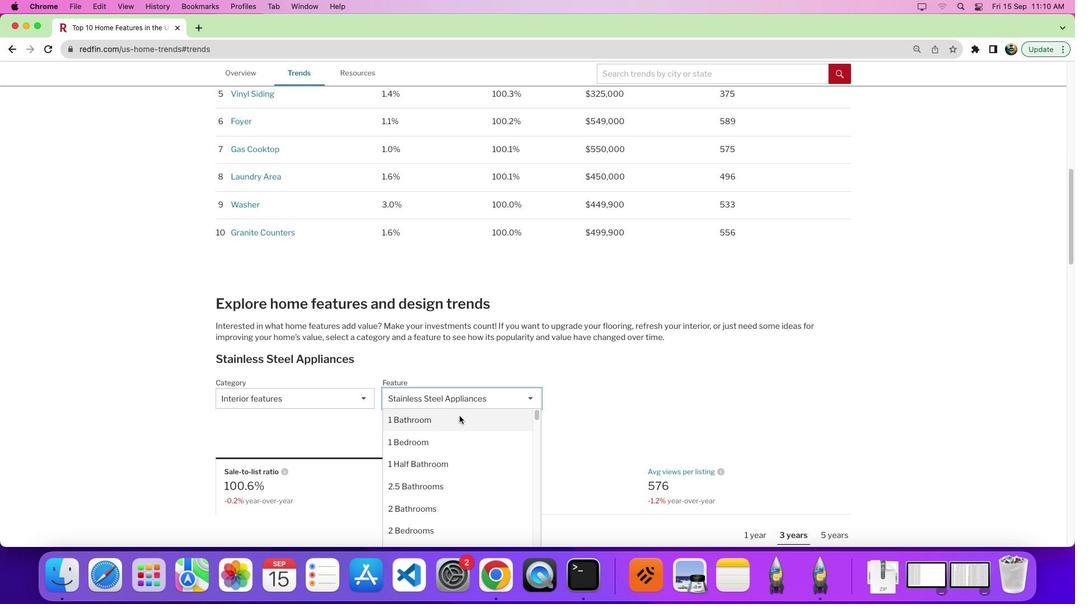 
Action: Mouse scrolled (483, 411) with delta (65, 13)
Screenshot: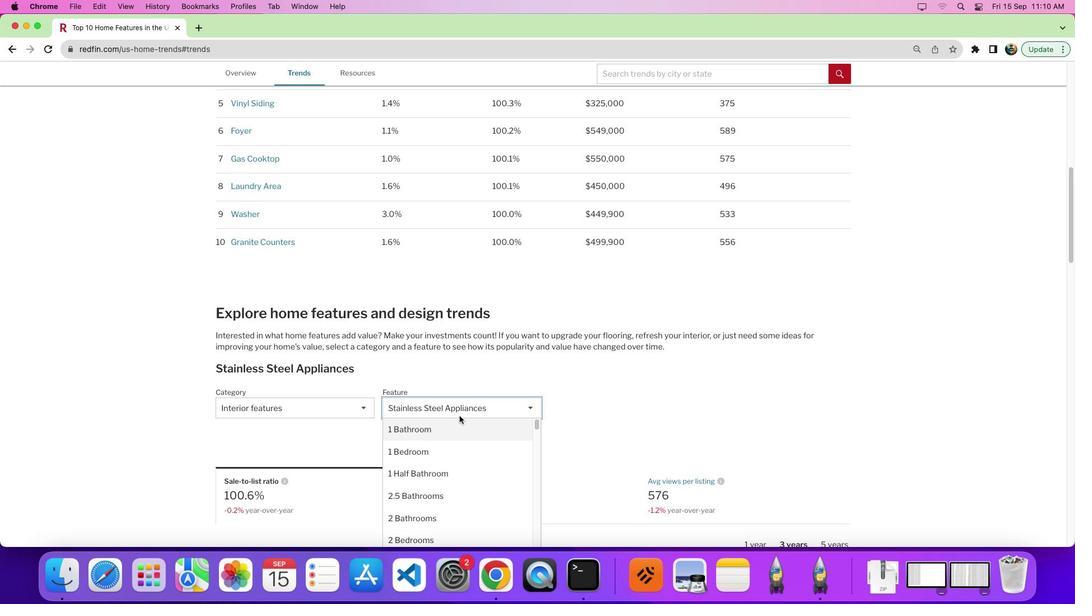 
Action: Mouse scrolled (483, 411) with delta (65, 13)
Screenshot: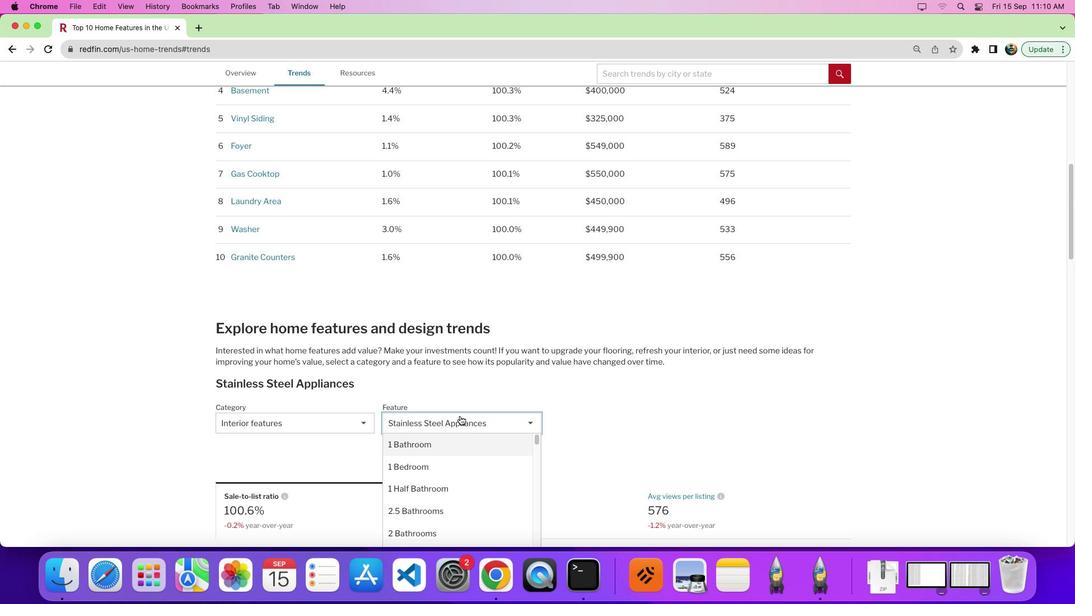 
Action: Mouse moved to (493, 412)
Screenshot: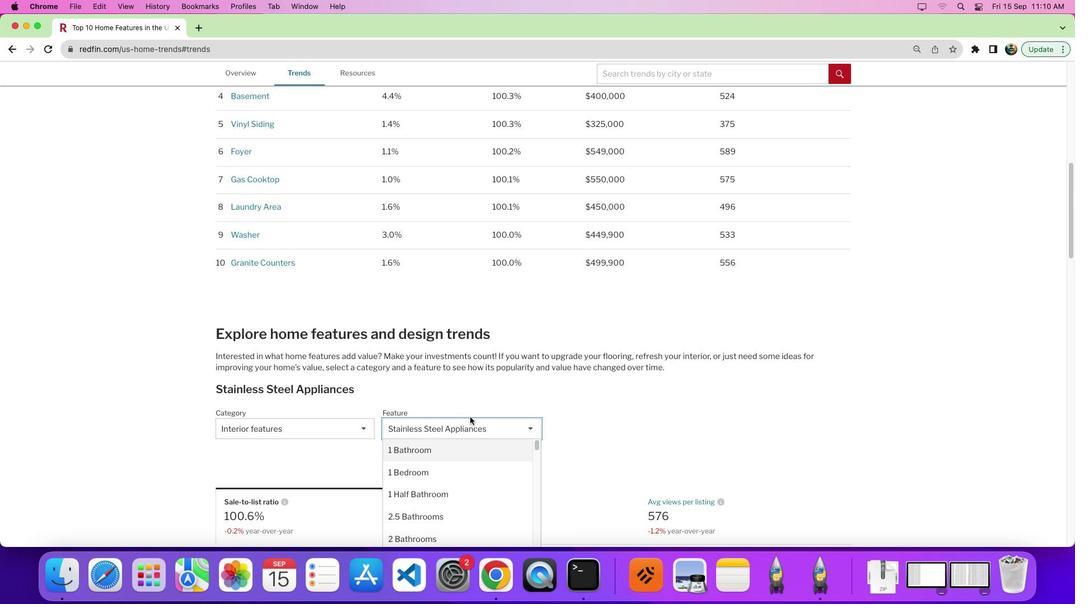 
Action: Mouse scrolled (493, 412) with delta (65, 12)
Screenshot: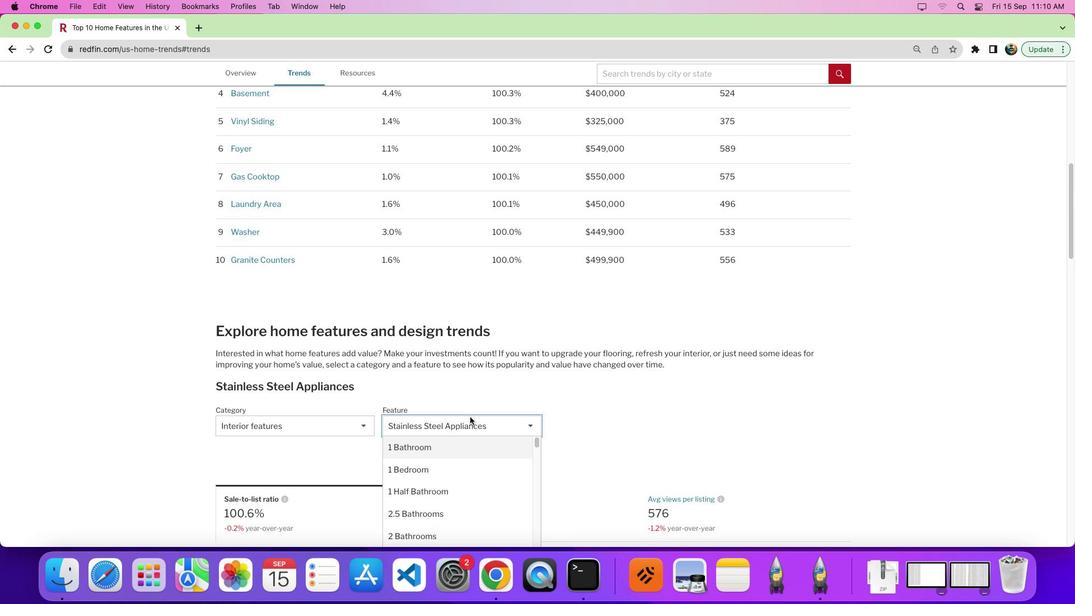 
Action: Mouse scrolled (493, 412) with delta (65, 12)
Screenshot: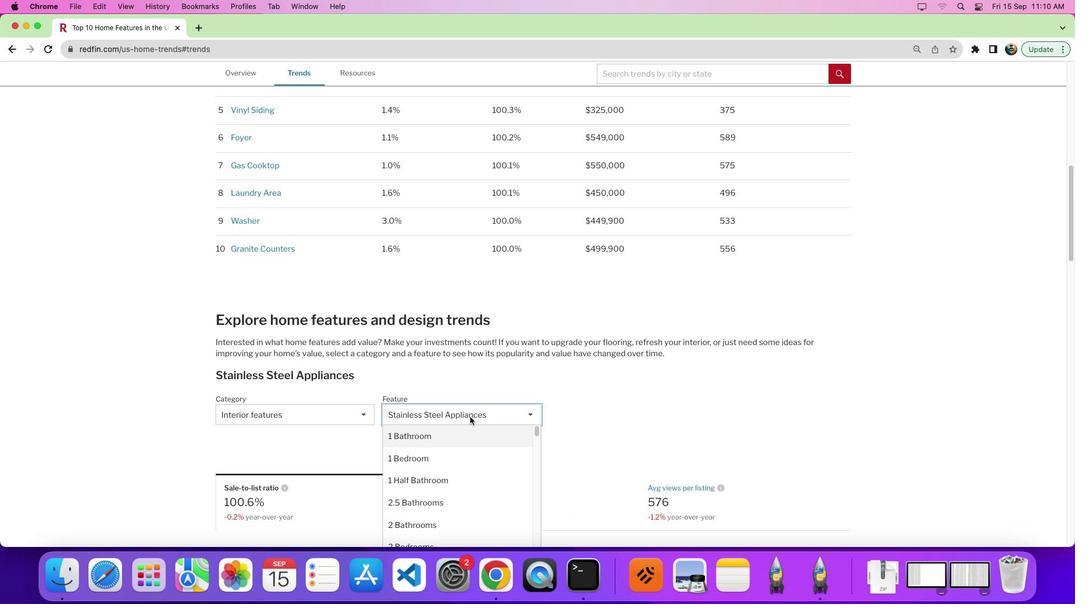 
Action: Mouse scrolled (493, 412) with delta (65, 12)
Screenshot: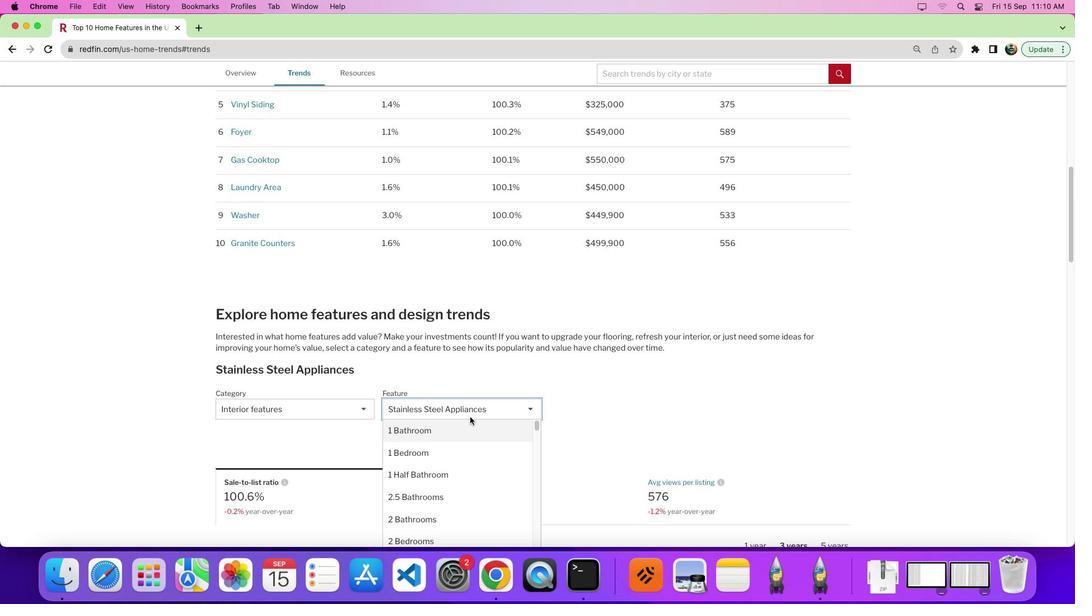 
Action: Mouse scrolled (493, 412) with delta (65, 12)
Screenshot: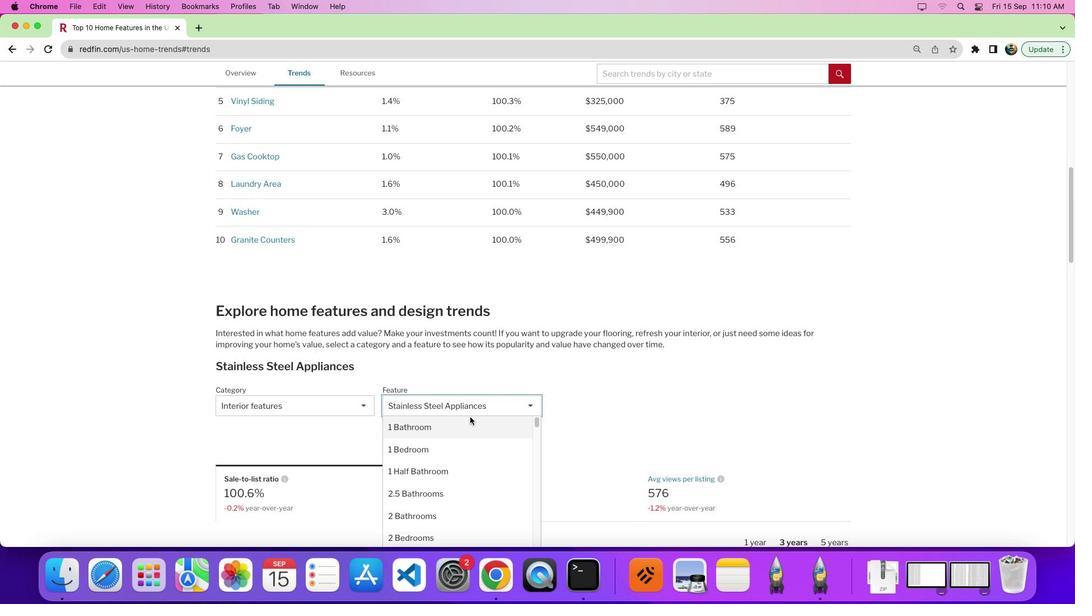 
Action: Mouse scrolled (493, 412) with delta (65, 13)
Screenshot: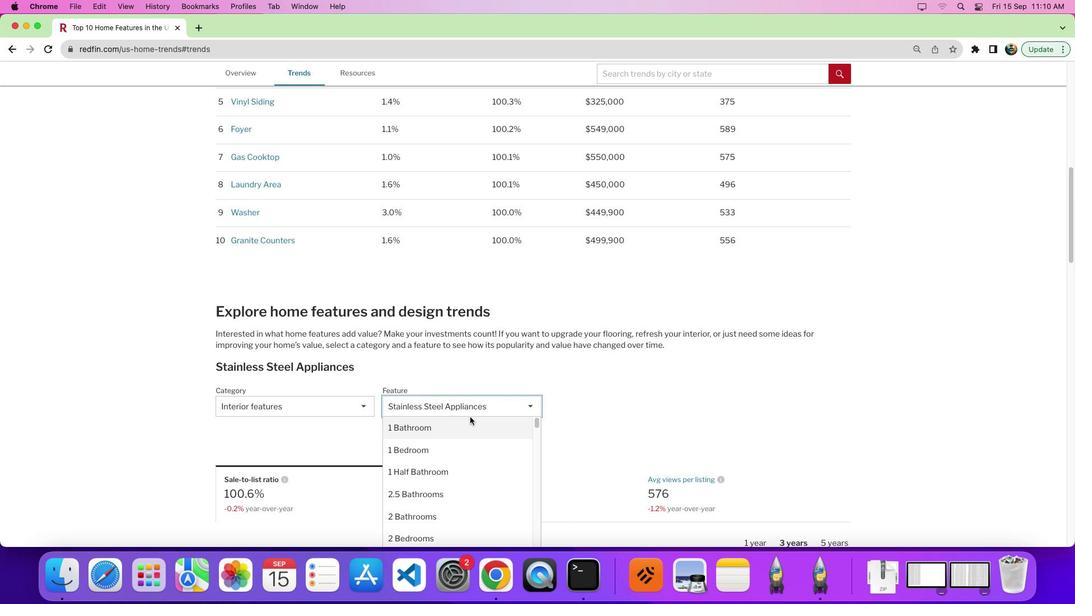
Action: Mouse moved to (475, 491)
Screenshot: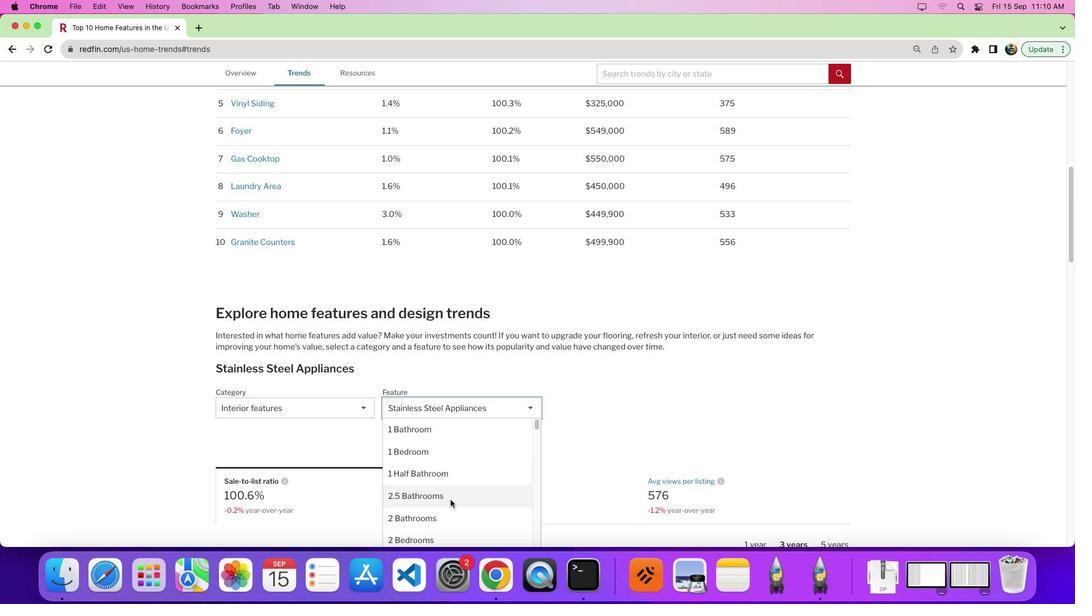
Action: Mouse pressed left at (475, 491)
Screenshot: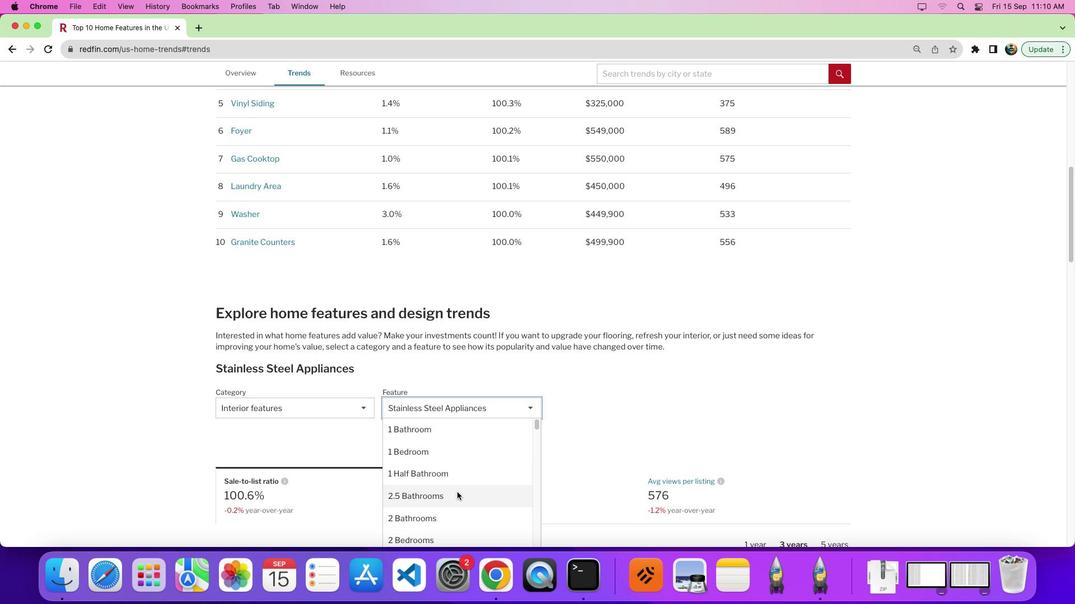 
Action: Mouse moved to (694, 468)
Screenshot: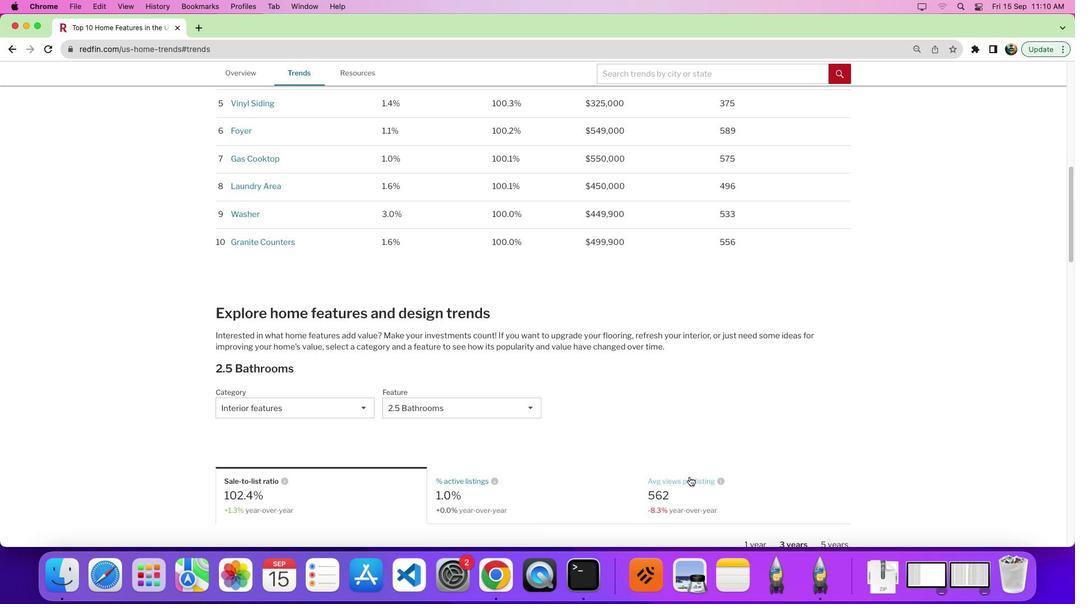 
Action: Mouse pressed left at (694, 468)
Screenshot: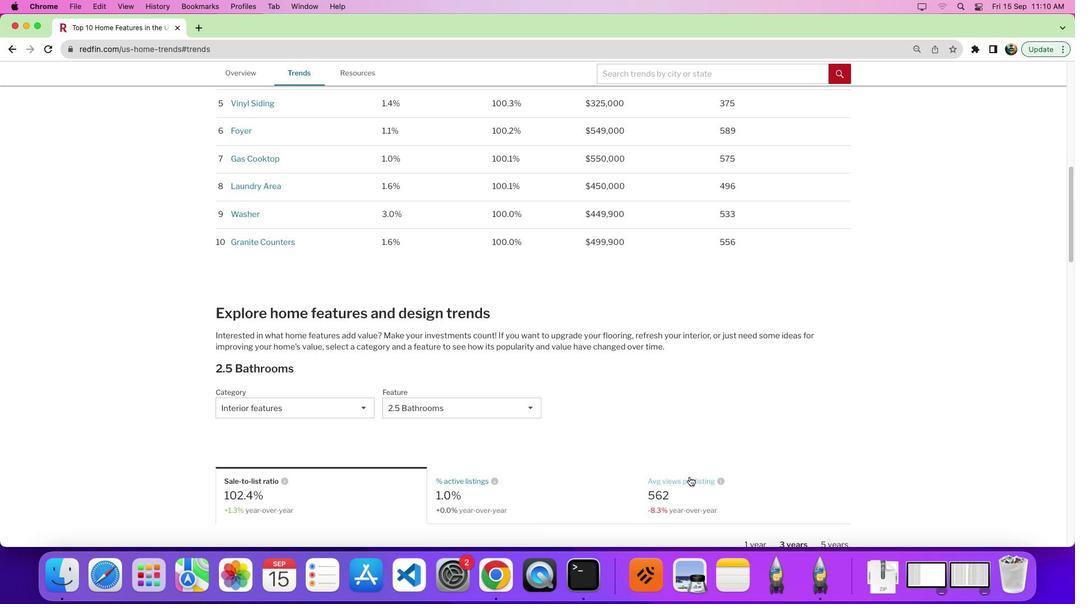 
Action: Mouse moved to (705, 443)
Screenshot: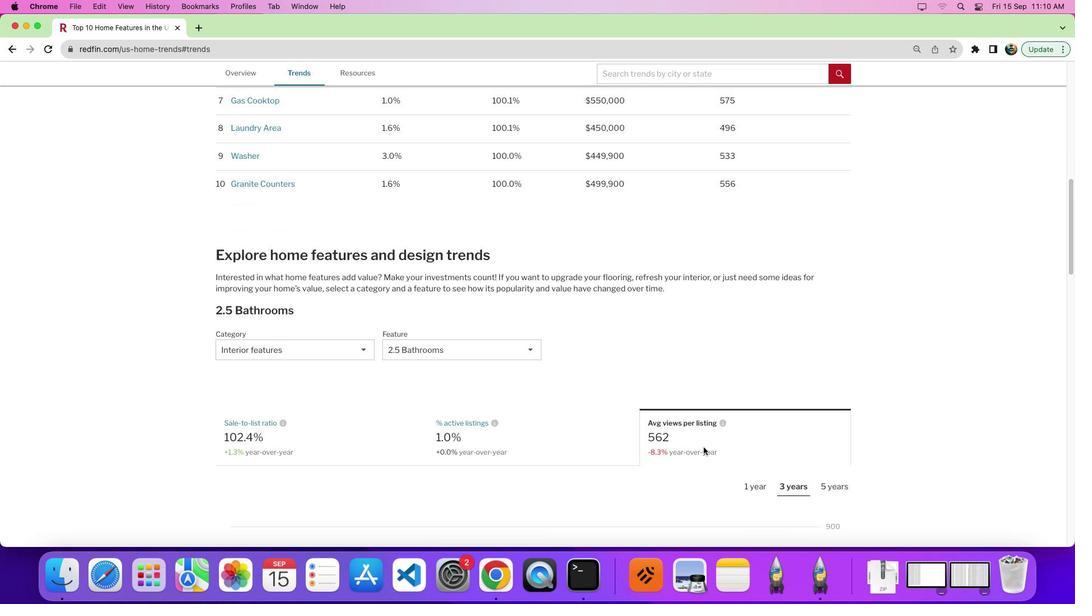 
Action: Mouse scrolled (705, 443) with delta (65, 12)
Screenshot: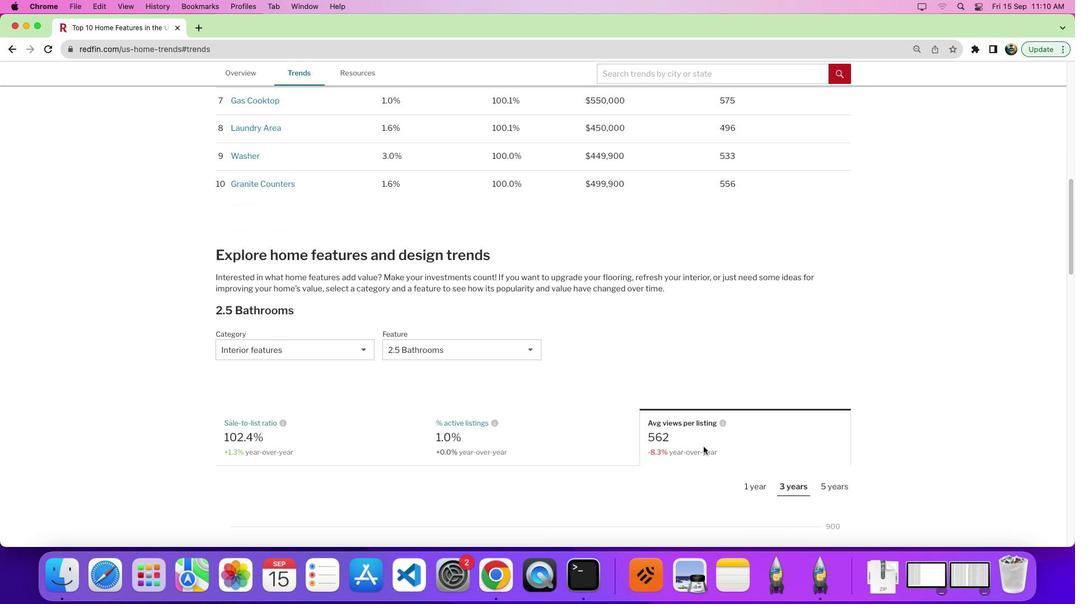
Action: Mouse scrolled (705, 443) with delta (65, 12)
Screenshot: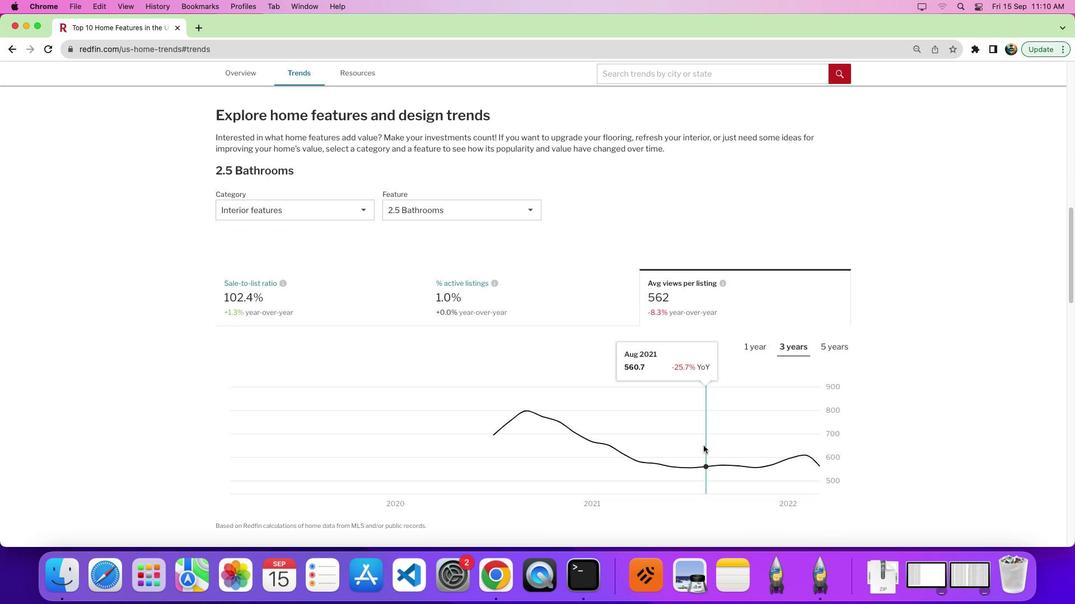 
Action: Mouse moved to (705, 442)
Screenshot: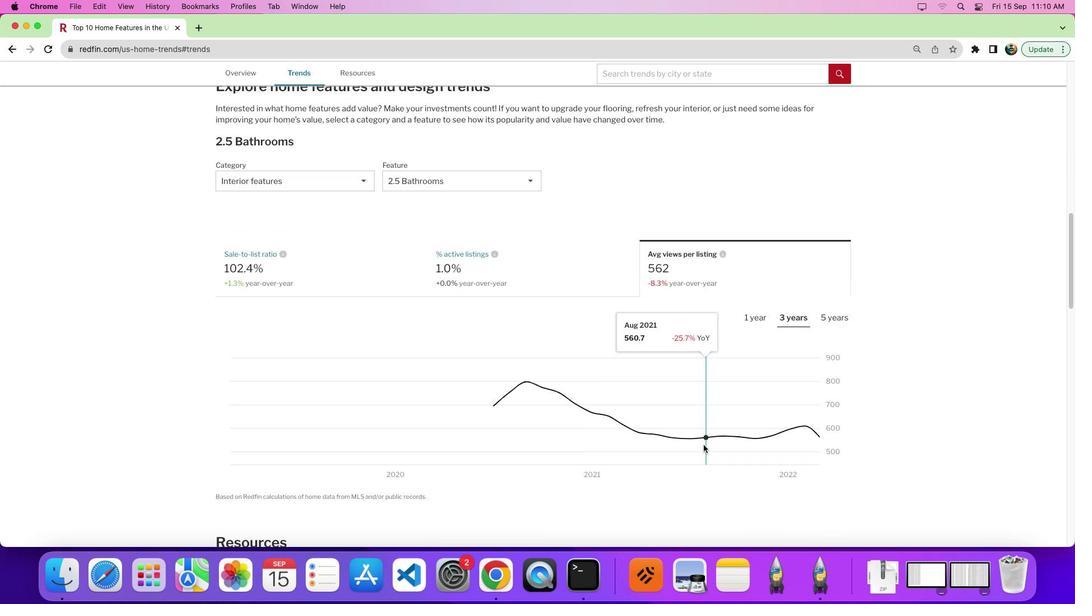 
Action: Mouse scrolled (705, 442) with delta (65, 8)
Screenshot: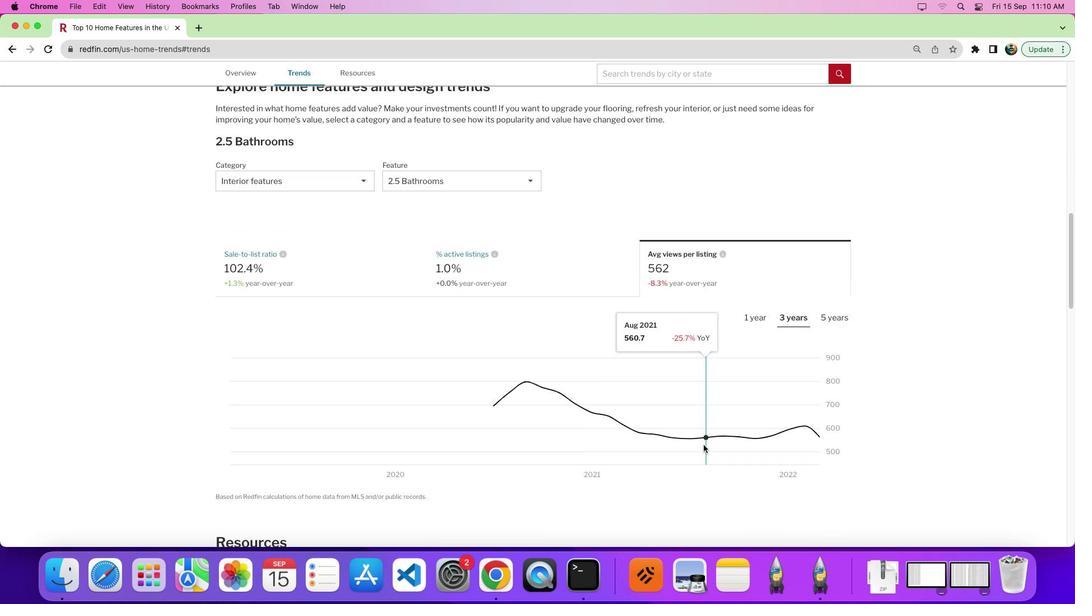 
Action: Mouse moved to (751, 318)
Screenshot: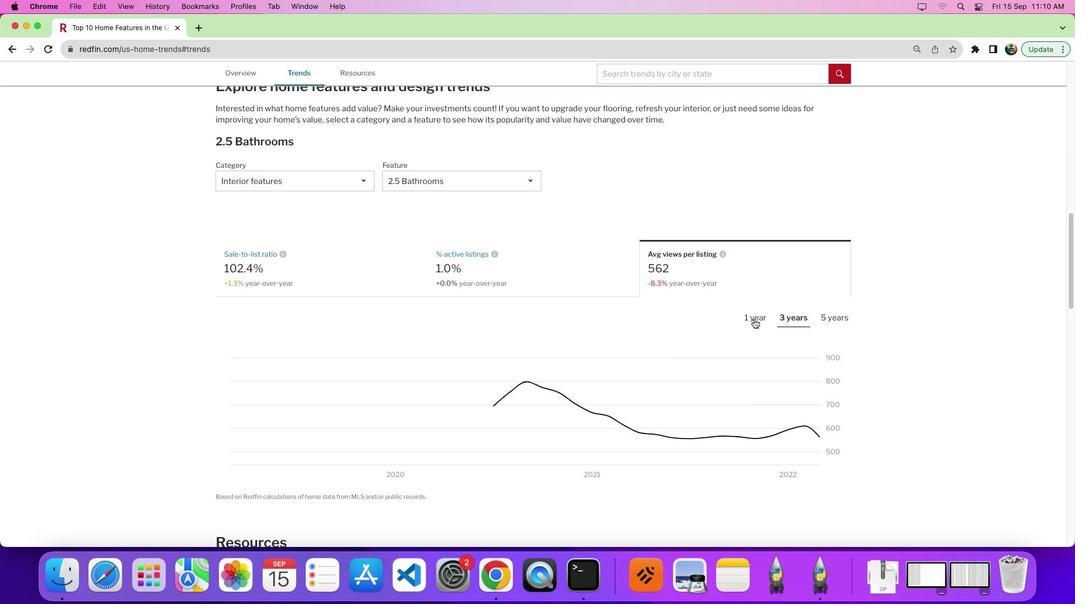 
Action: Mouse pressed left at (751, 318)
Screenshot: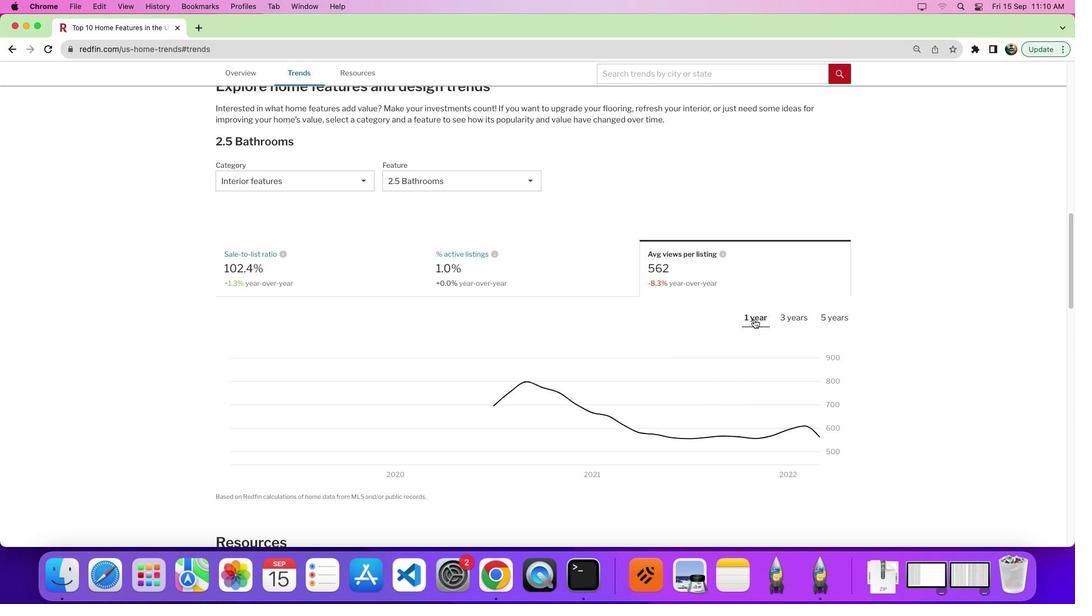 
Action: Mouse moved to (747, 323)
Screenshot: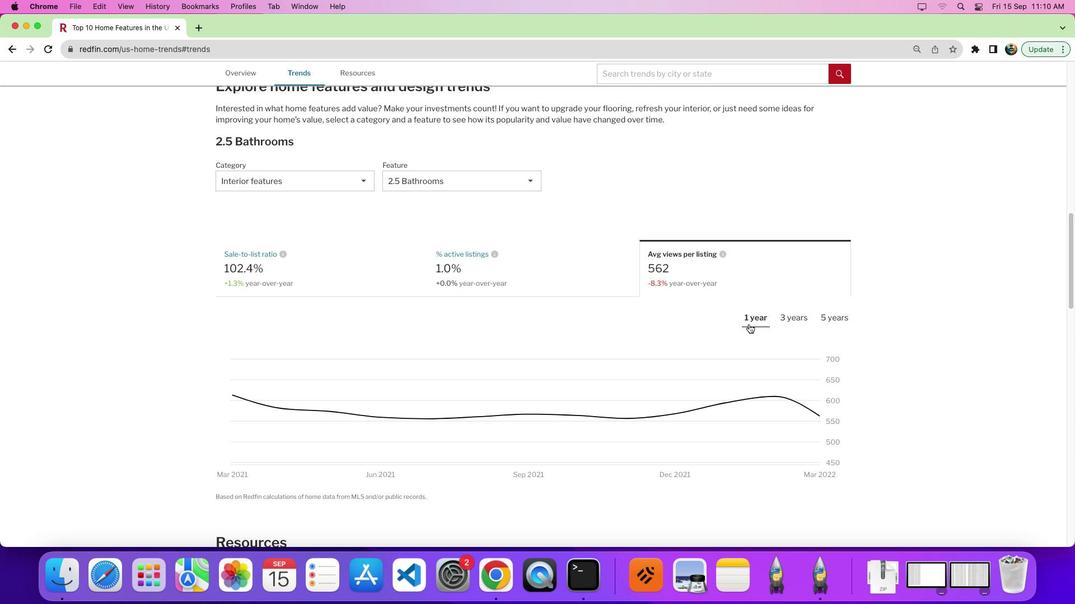 
Action: Mouse scrolled (747, 323) with delta (65, 12)
Screenshot: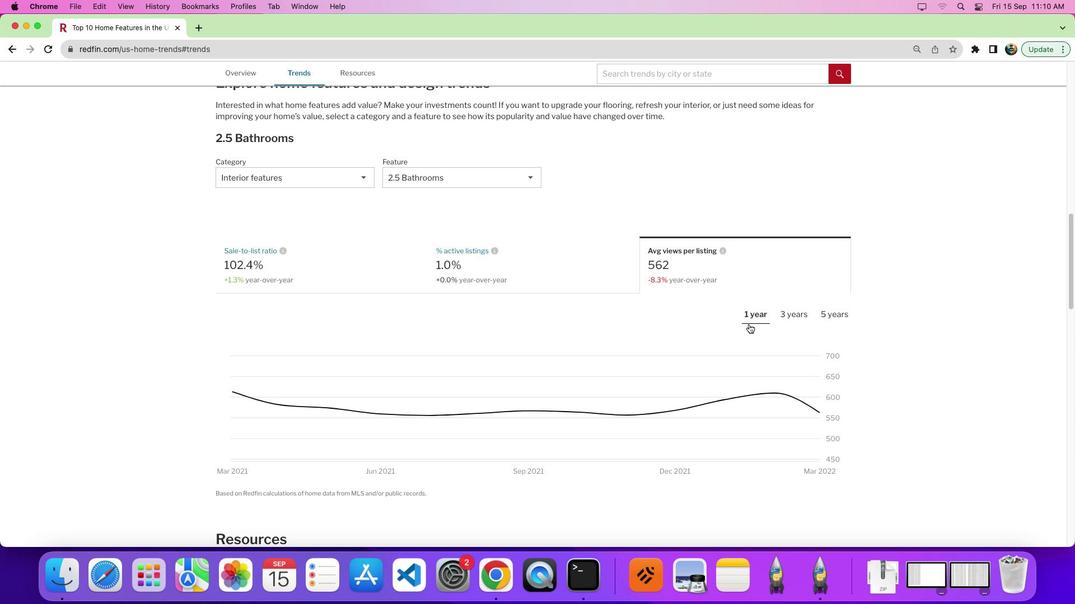 
Action: Mouse scrolled (747, 323) with delta (65, 12)
Screenshot: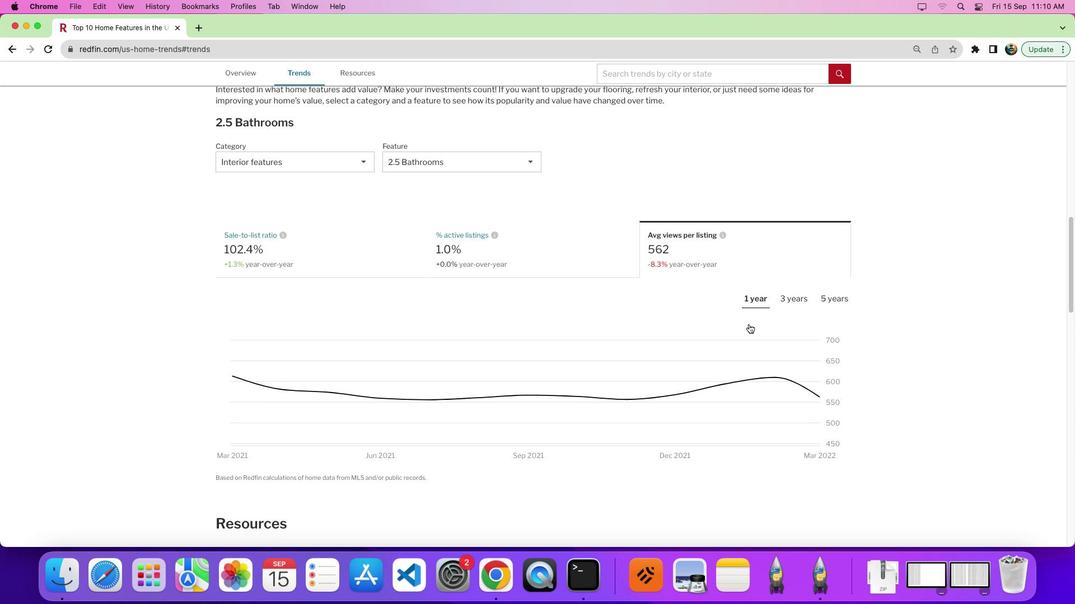 
Action: Mouse moved to (824, 348)
Screenshot: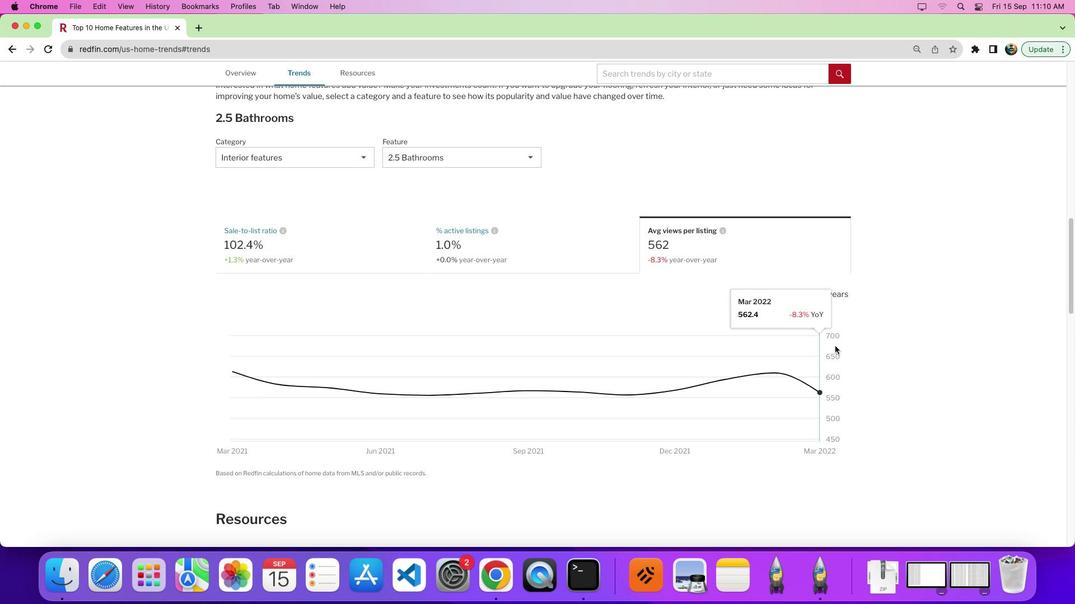 
